 Task: Add an event with the title Interview with Lorence, date '2024/05/02', time 8:00 AM to 10:00 AMand add a description: By exploring the client's goals and strategic direction, the service provider can align their offerings and propose tailored solutions. The event allows for brainstorming sessions, exploring new possibilities, and jointly shaping the future direction of the partnership., put the event into Red category . Add location for the event as: 456 Prado Museum, Madrid, Spain, logged in from the account softage.3@softage.netand send the event invitation to softage.5@softage.net and softage.6@softage.net. Set a reminder for the event 2 hour before
Action: Mouse moved to (84, 88)
Screenshot: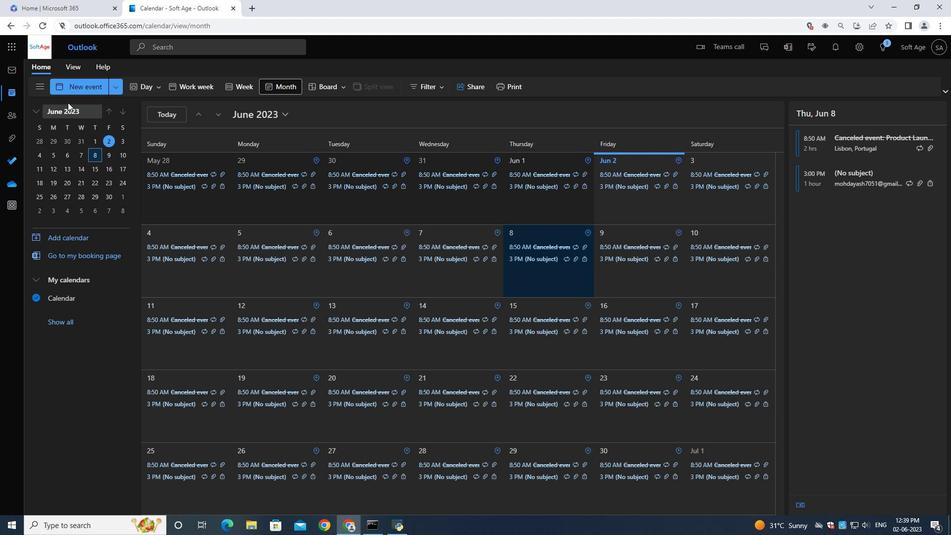 
Action: Mouse pressed left at (84, 88)
Screenshot: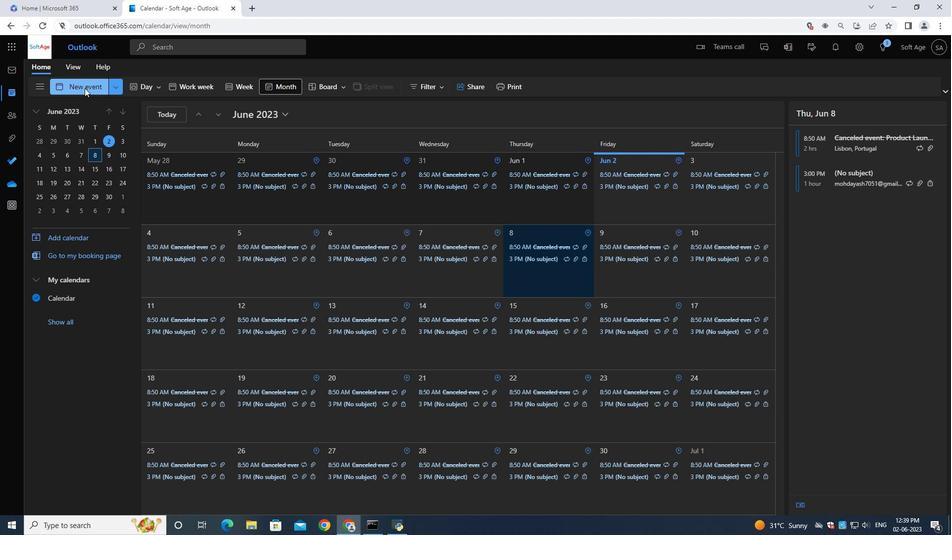 
Action: Mouse moved to (298, 144)
Screenshot: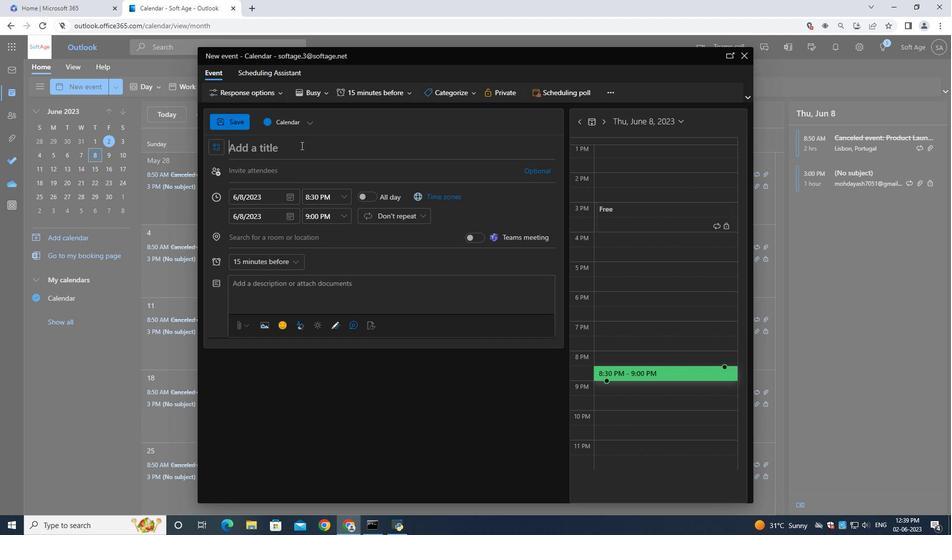 
Action: Mouse pressed left at (298, 144)
Screenshot: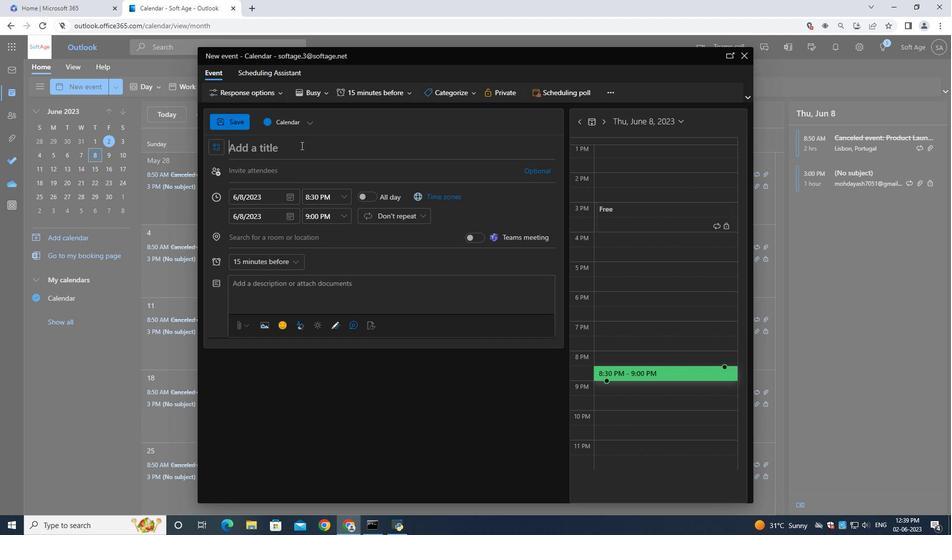 
Action: Key pressed <Key.shift>Interview<Key.space>with<Key.space><Key.shift>Lorenc<Key.backspace>
Screenshot: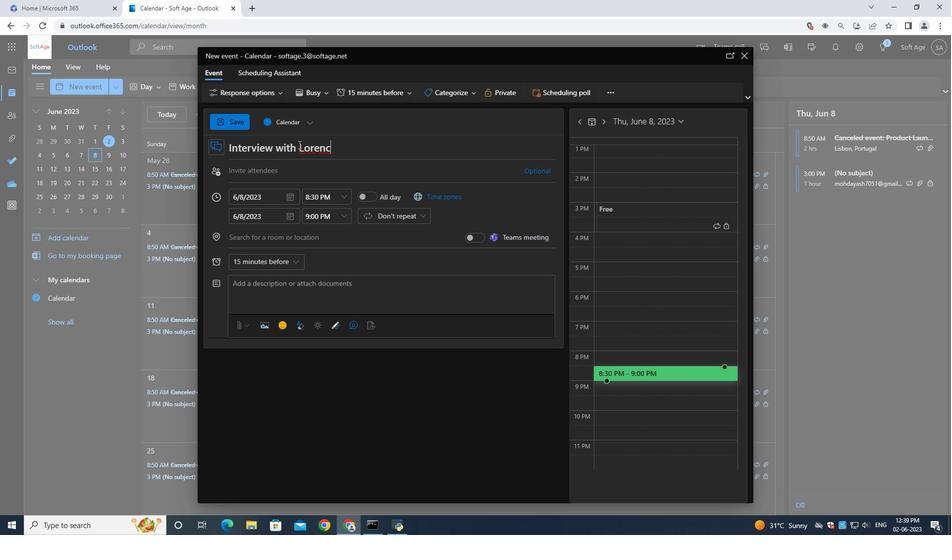 
Action: Mouse moved to (305, 153)
Screenshot: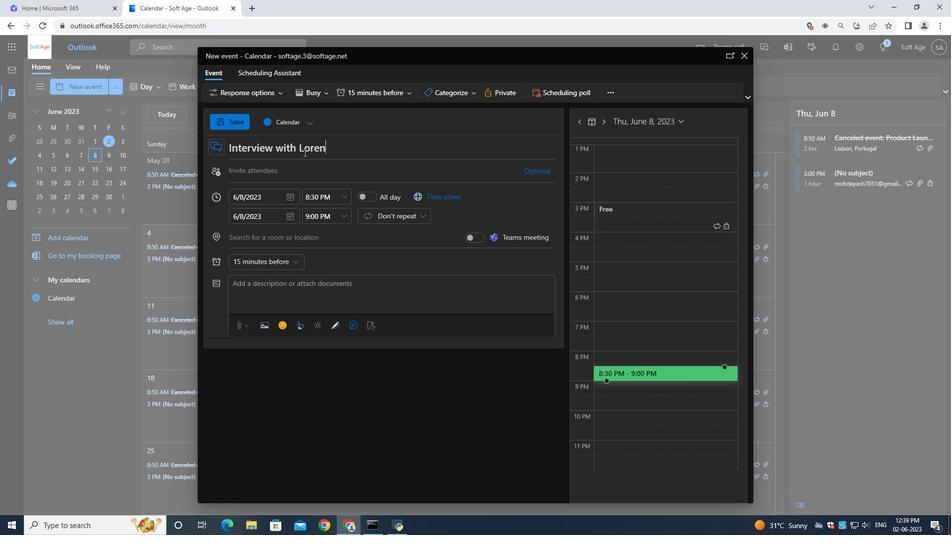 
Action: Key pressed nce
Screenshot: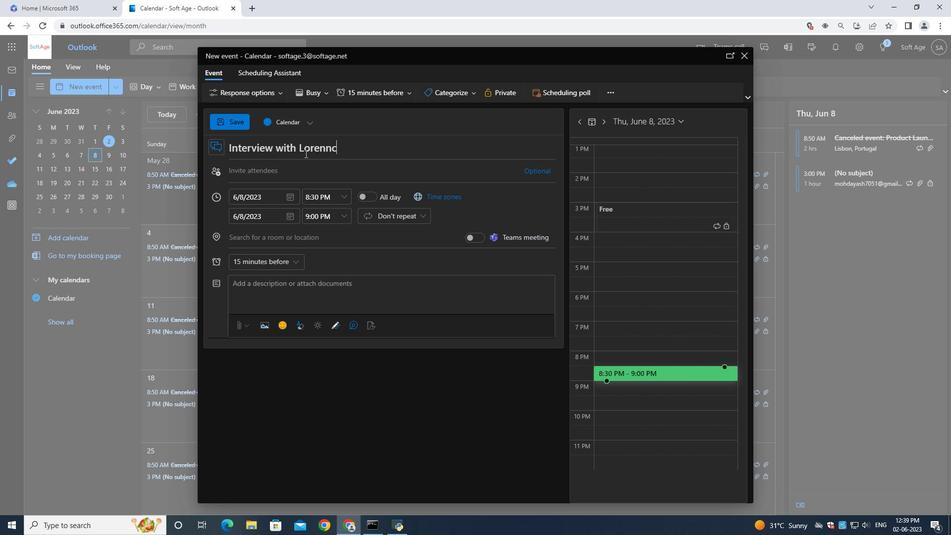 
Action: Mouse moved to (329, 148)
Screenshot: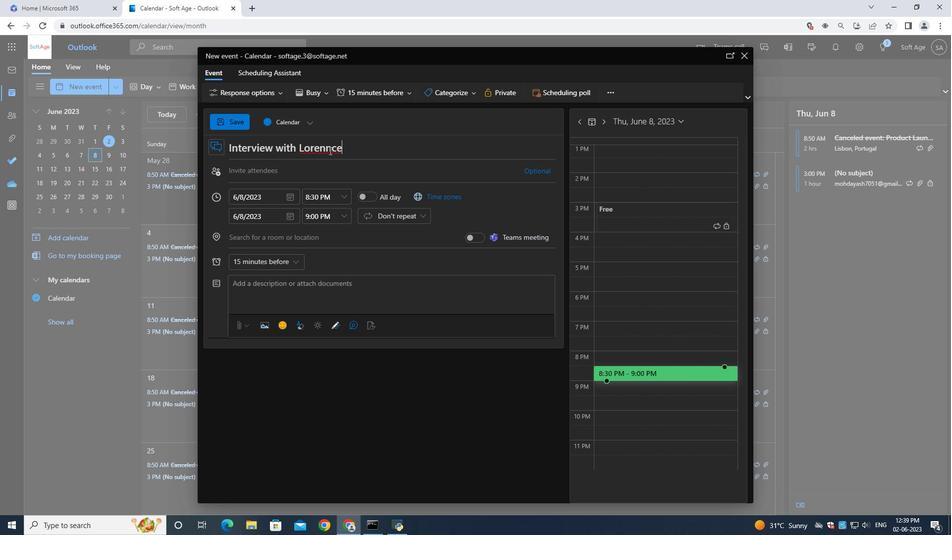 
Action: Mouse pressed left at (329, 148)
Screenshot: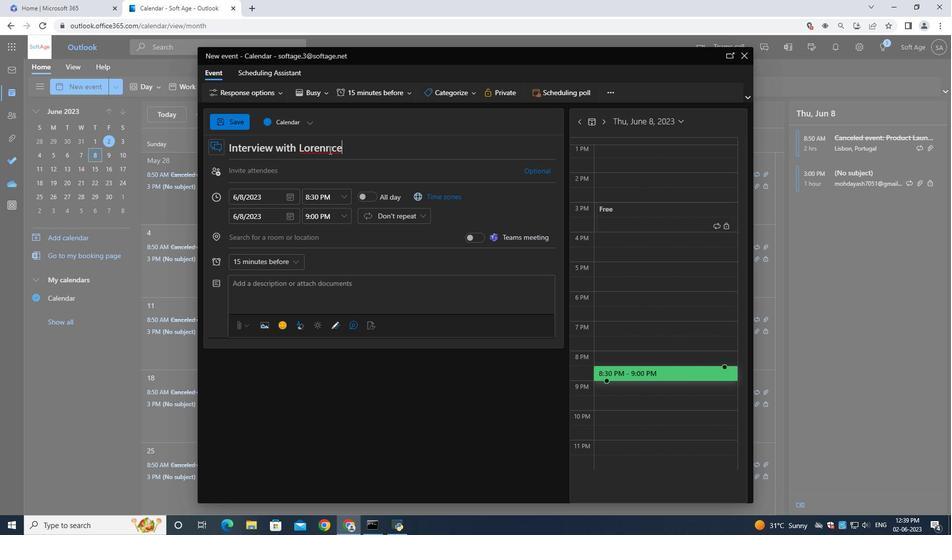 
Action: Mouse moved to (329, 148)
Screenshot: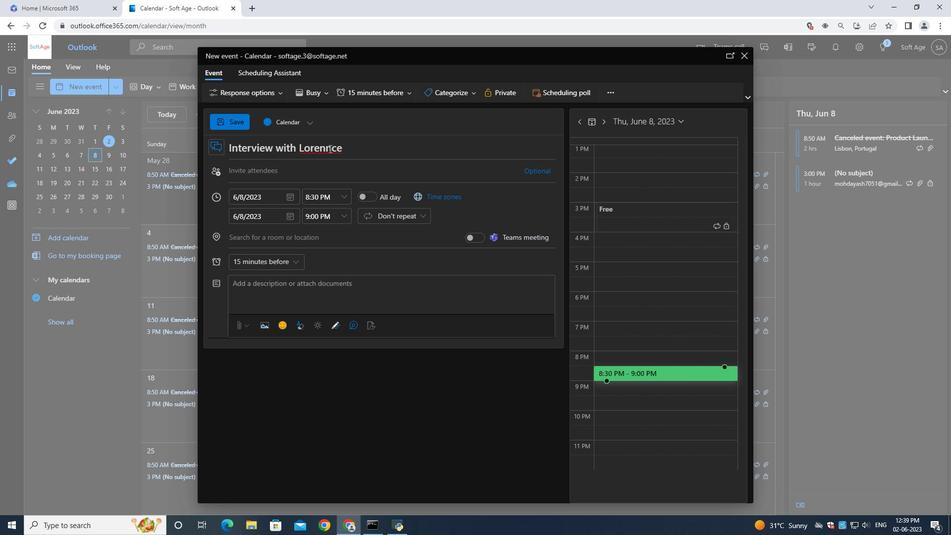 
Action: Key pressed <Key.backspace>
Screenshot: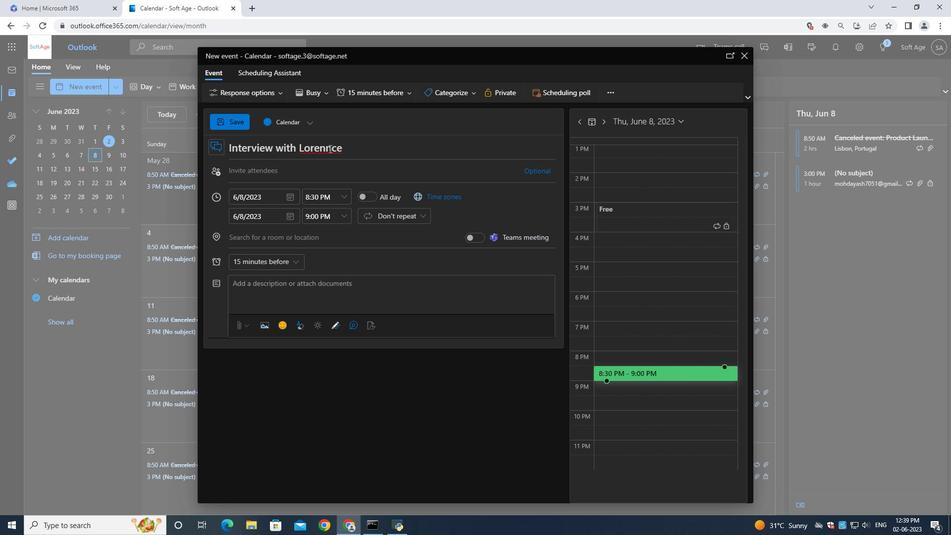 
Action: Mouse moved to (287, 198)
Screenshot: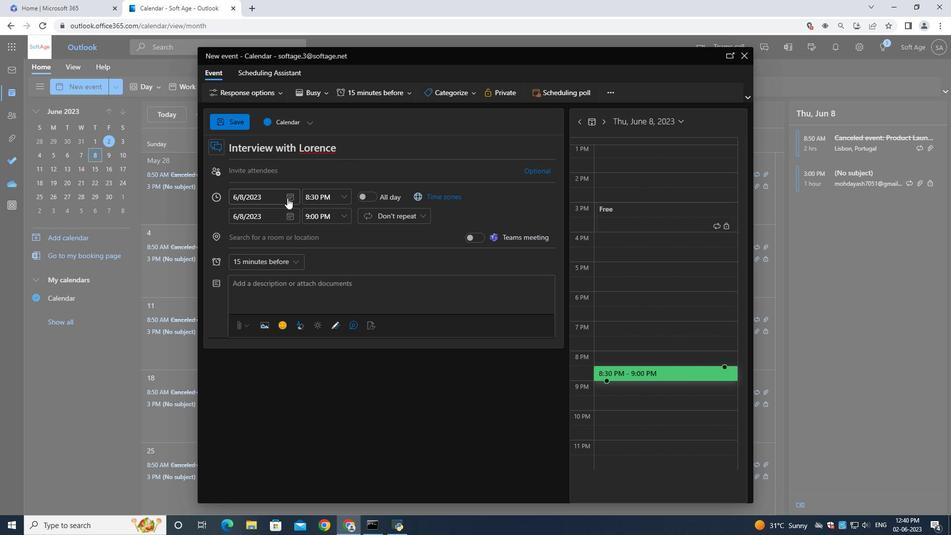 
Action: Mouse pressed left at (287, 198)
Screenshot: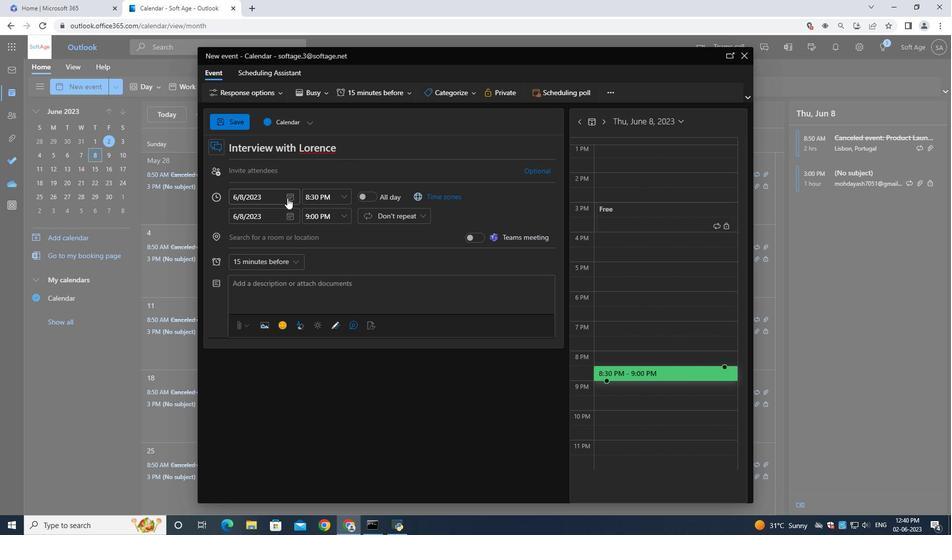
Action: Mouse moved to (308, 218)
Screenshot: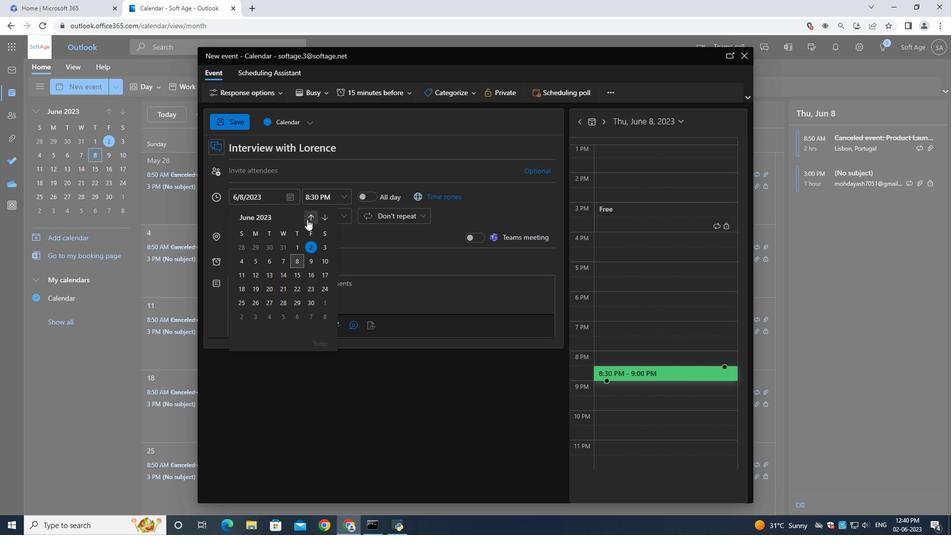 
Action: Mouse pressed left at (308, 218)
Screenshot: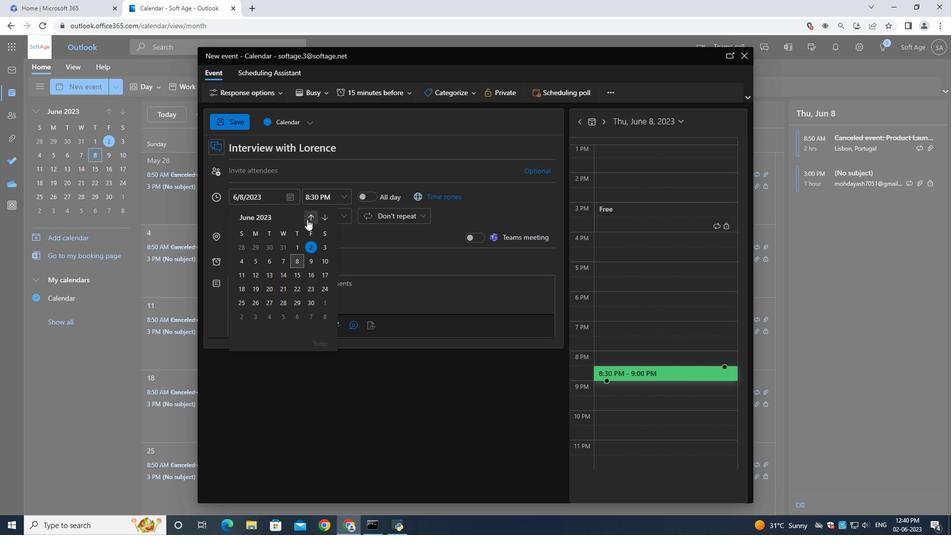 
Action: Mouse moved to (273, 247)
Screenshot: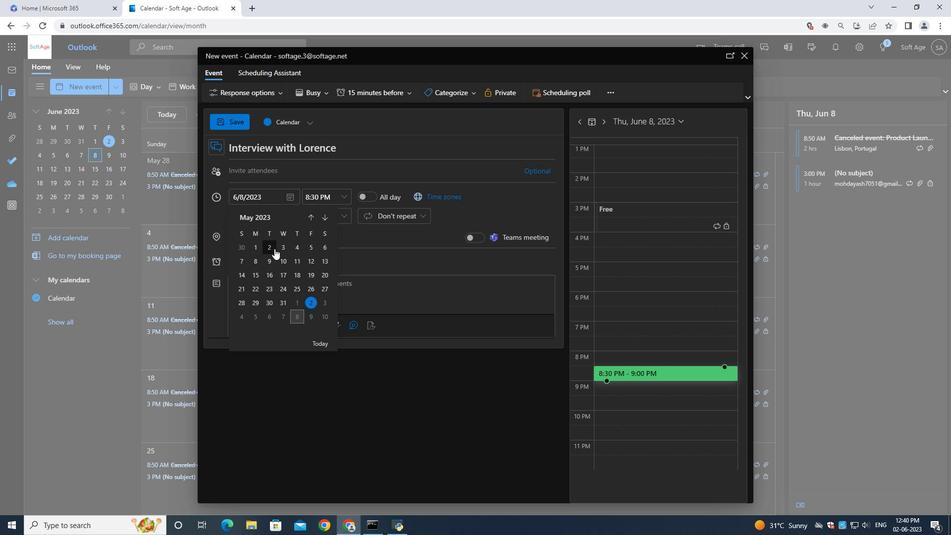 
Action: Mouse pressed left at (273, 247)
Screenshot: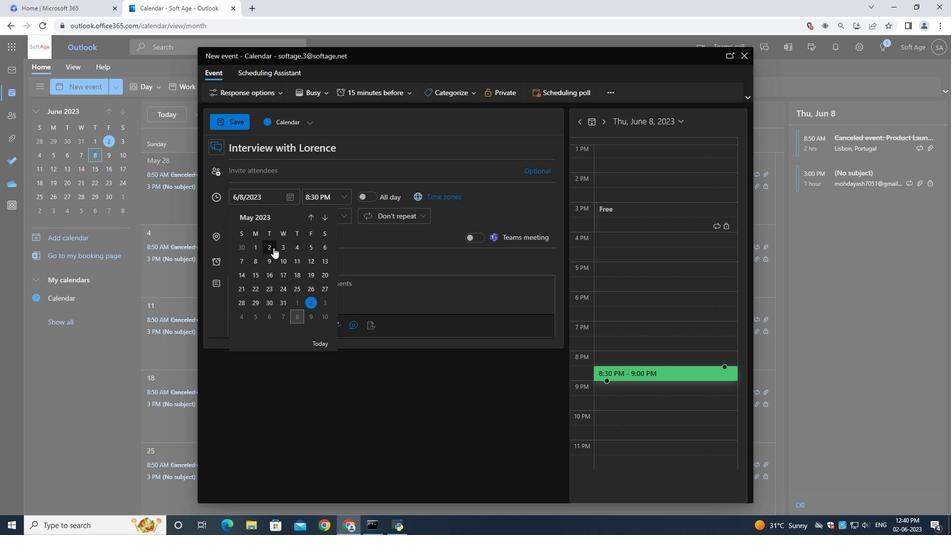 
Action: Mouse moved to (321, 197)
Screenshot: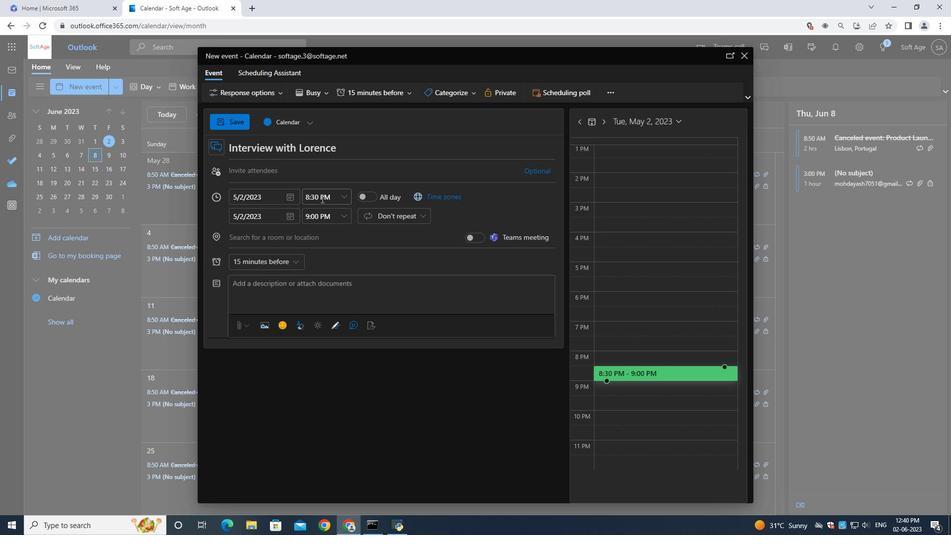 
Action: Mouse pressed left at (321, 197)
Screenshot: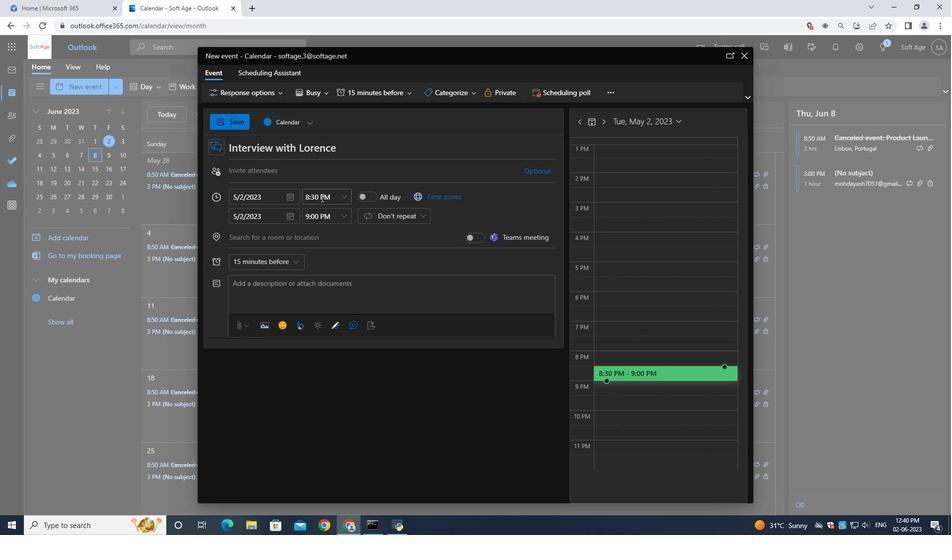 
Action: Mouse moved to (315, 194)
Screenshot: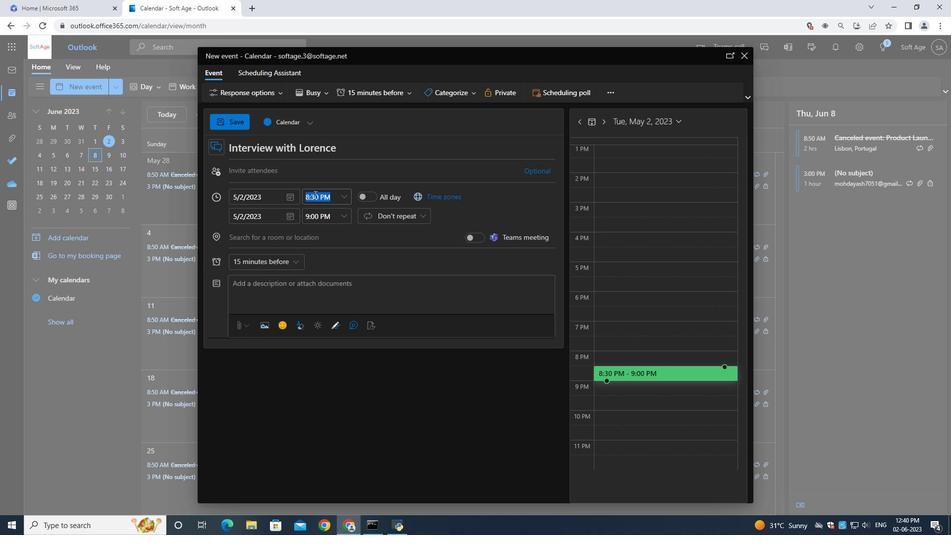
Action: Key pressed 8<Key.shift_r>:00
Screenshot: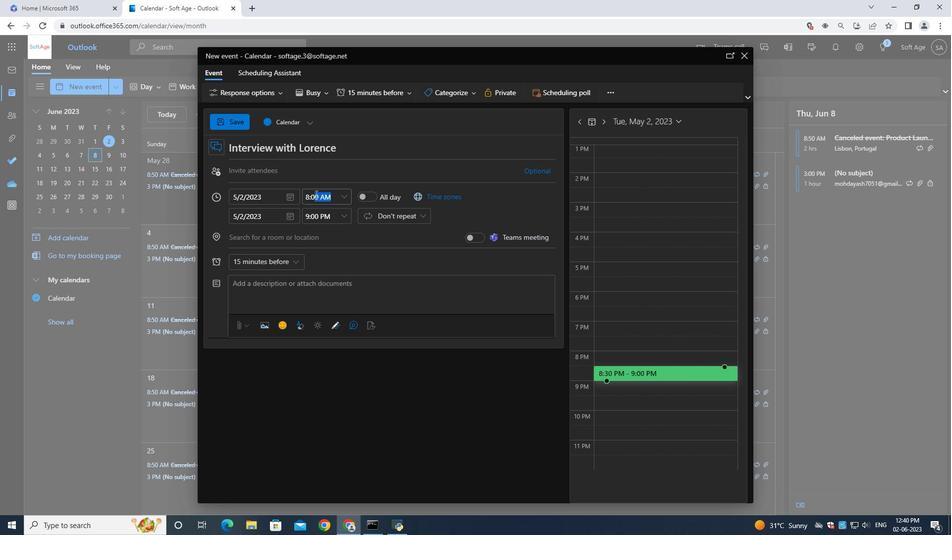 
Action: Mouse moved to (328, 219)
Screenshot: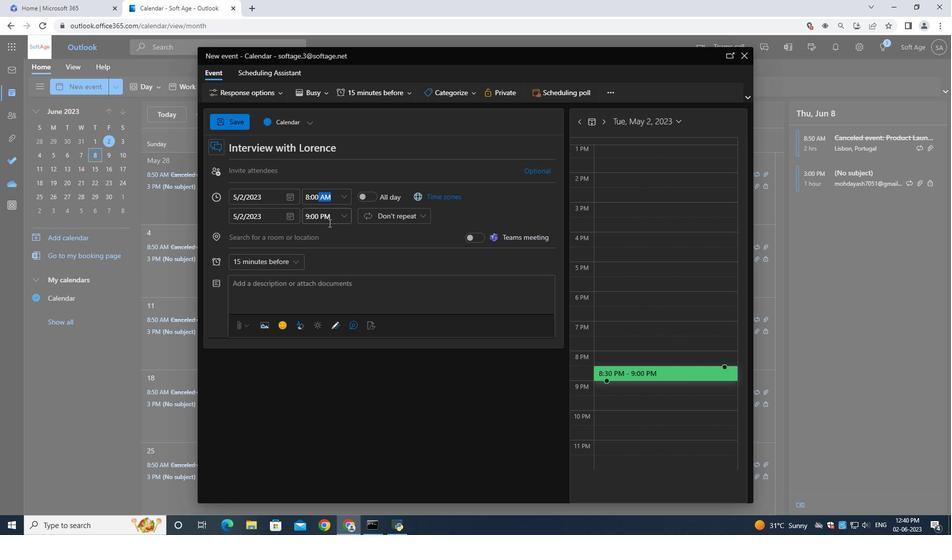 
Action: Mouse pressed left at (328, 219)
Screenshot: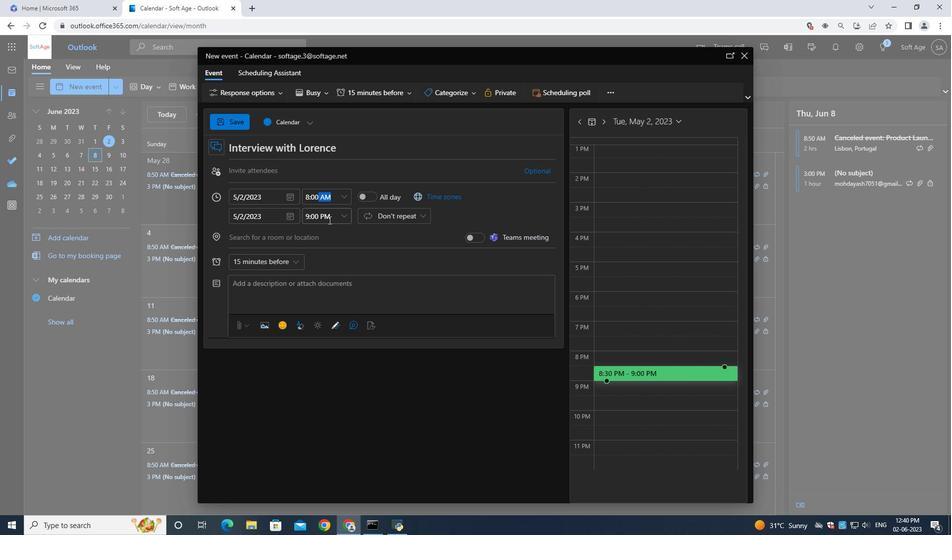 
Action: Key pressed 10
Screenshot: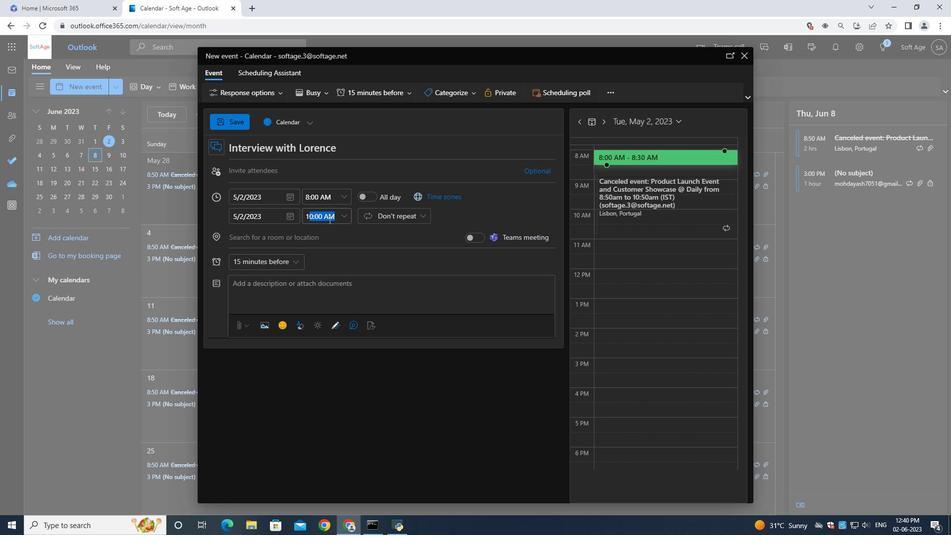 
Action: Mouse moved to (273, 238)
Screenshot: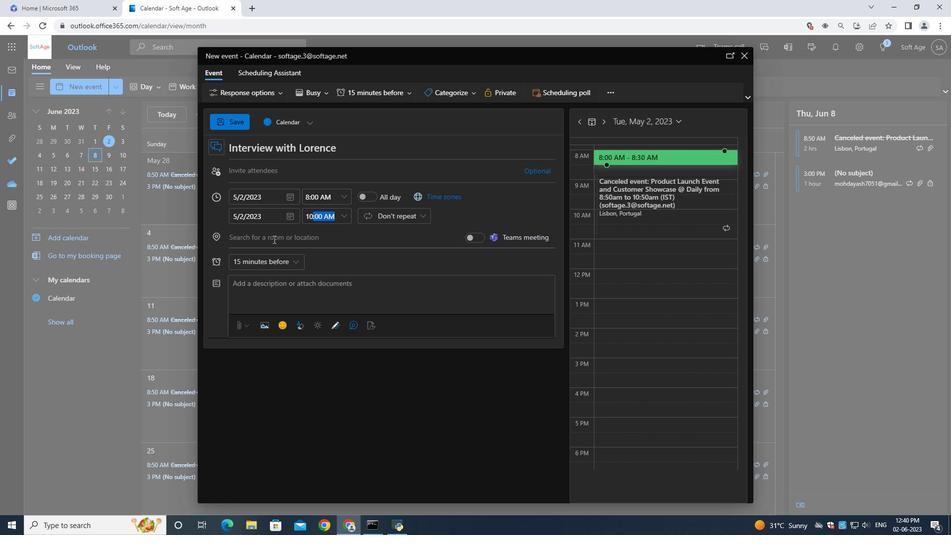 
Action: Mouse pressed left at (273, 238)
Screenshot: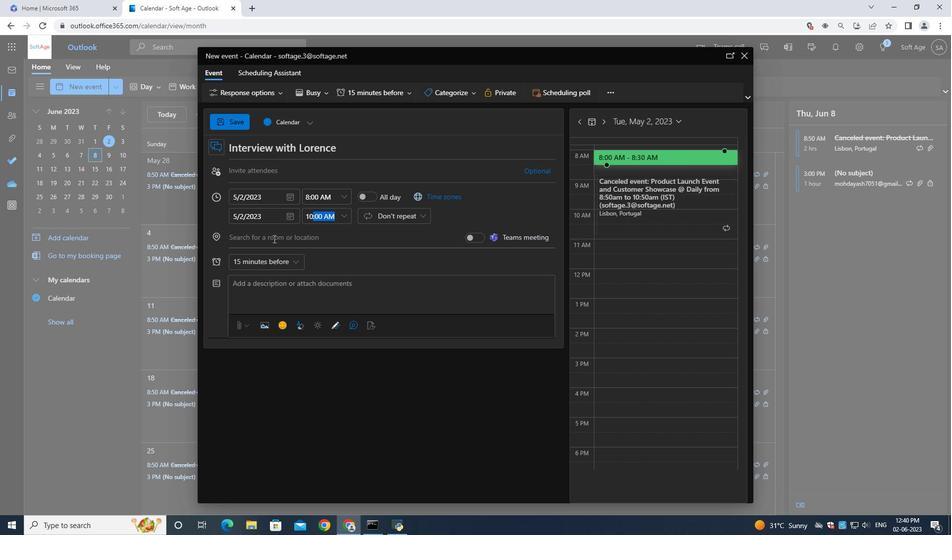 
Action: Mouse moved to (268, 291)
Screenshot: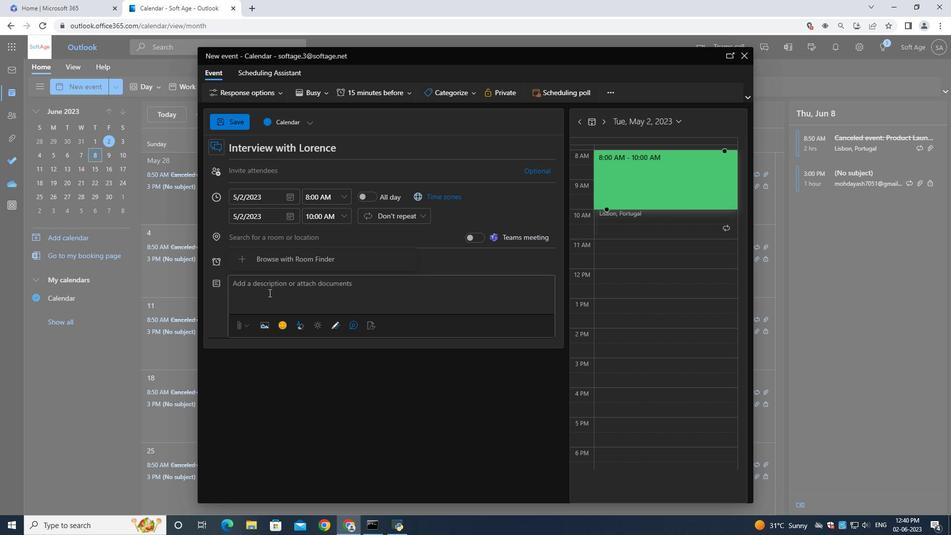 
Action: Mouse pressed left at (268, 291)
Screenshot: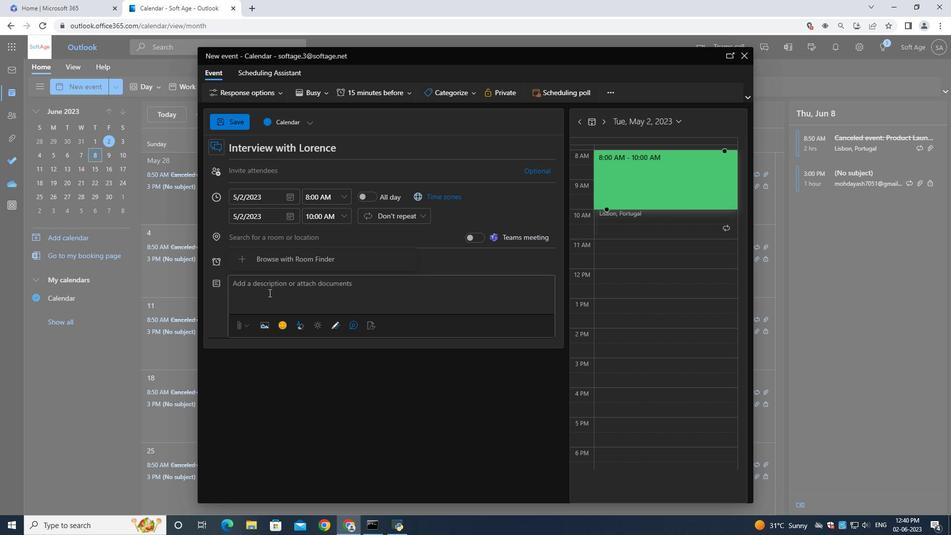 
Action: Mouse moved to (268, 291)
Screenshot: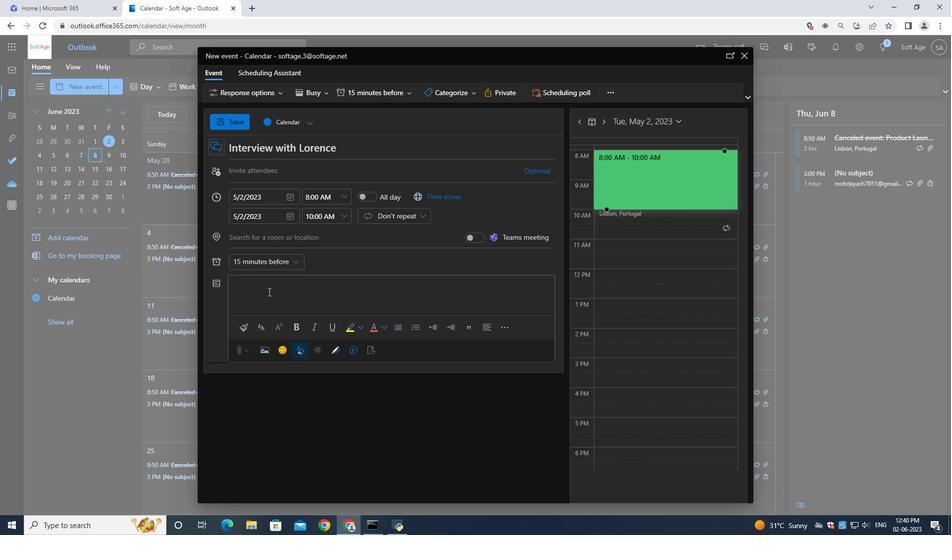 
Action: Key pressed <Key.shift><Key.shift>By<Key.space>exploring<Key.space>the<Key.space>client's<Key.space>goals<Key.space>and<Key.space>strategic<Key.space>direction<Key.space>,the<Key.space>service<Key.space>provider<Key.space>can<Key.space>align<Key.space>their<Key.space>offrings<Key.backspace><Key.backspace><Key.backspace><Key.backspace><Key.backspace>eringsa<Key.backspace><Key.space>andv<Key.backspace><Key.space>propose<Key.space>tailored<Key.space>sou<Key.backspace>lutions<Key.space><Key.backspace>.<Key.shift>The<Key.space>
Screenshot: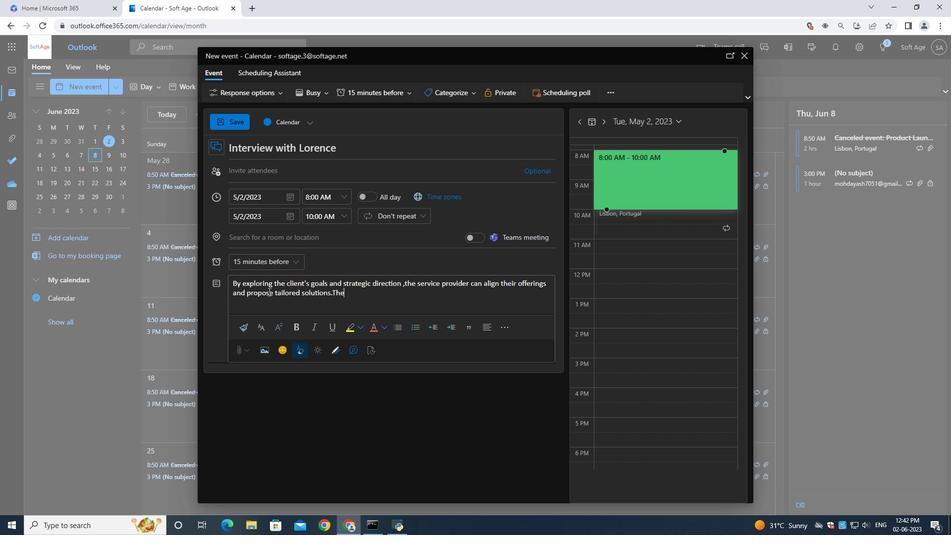 
Action: Mouse moved to (331, 296)
Screenshot: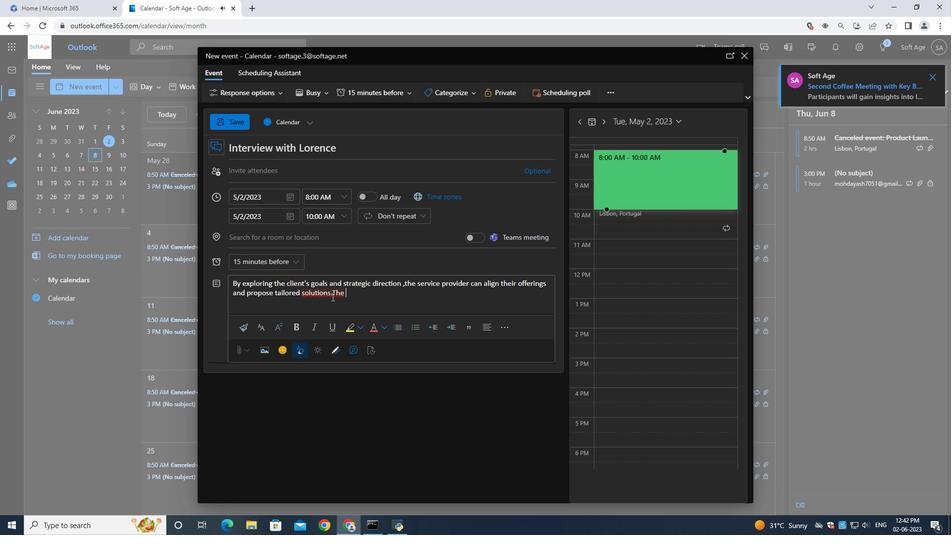 
Action: Mouse pressed left at (331, 296)
Screenshot: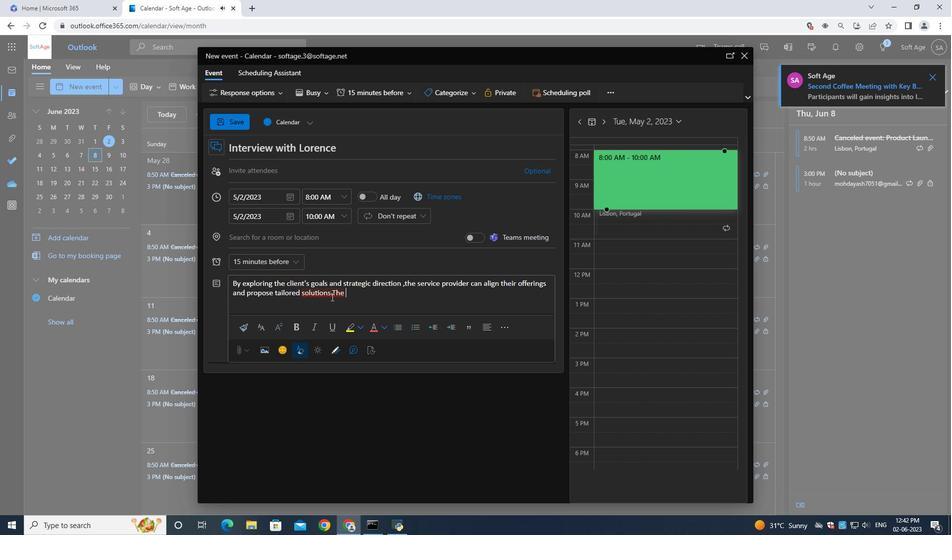 
Action: Mouse moved to (349, 315)
Screenshot: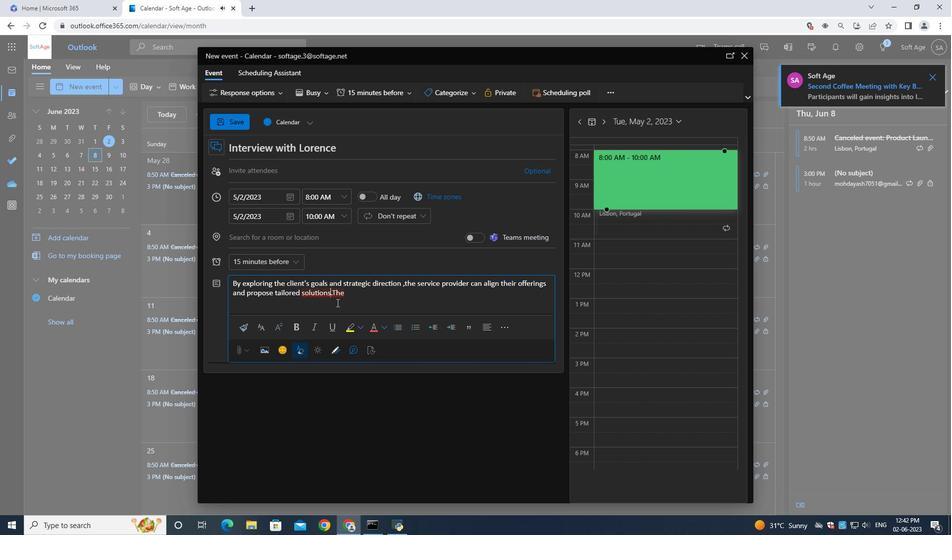 
Action: Key pressed <Key.space>
Screenshot: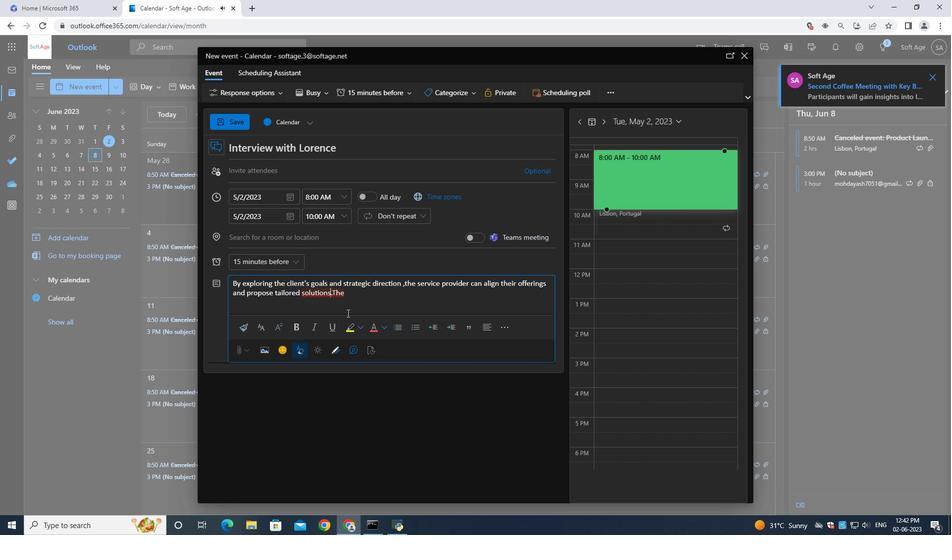 
Action: Mouse moved to (335, 292)
Screenshot: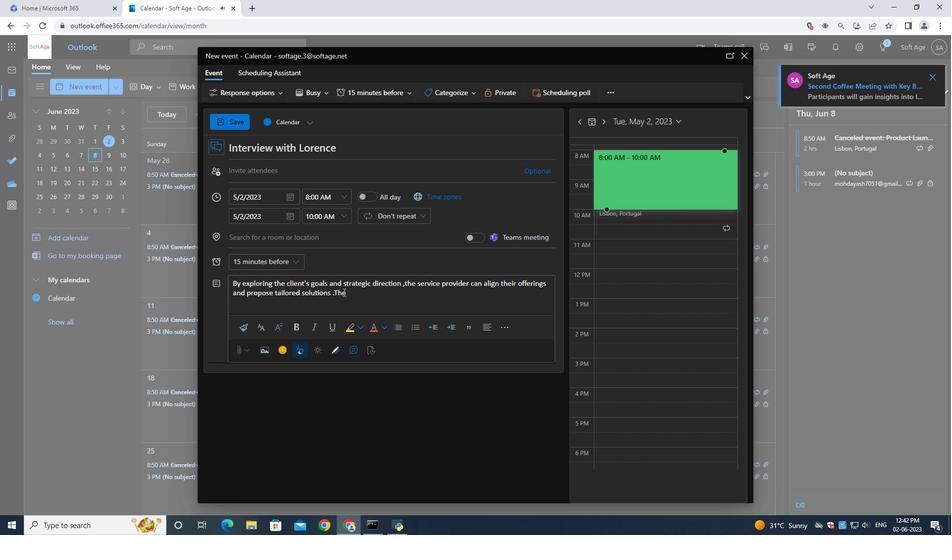 
Action: Mouse pressed left at (335, 292)
Screenshot: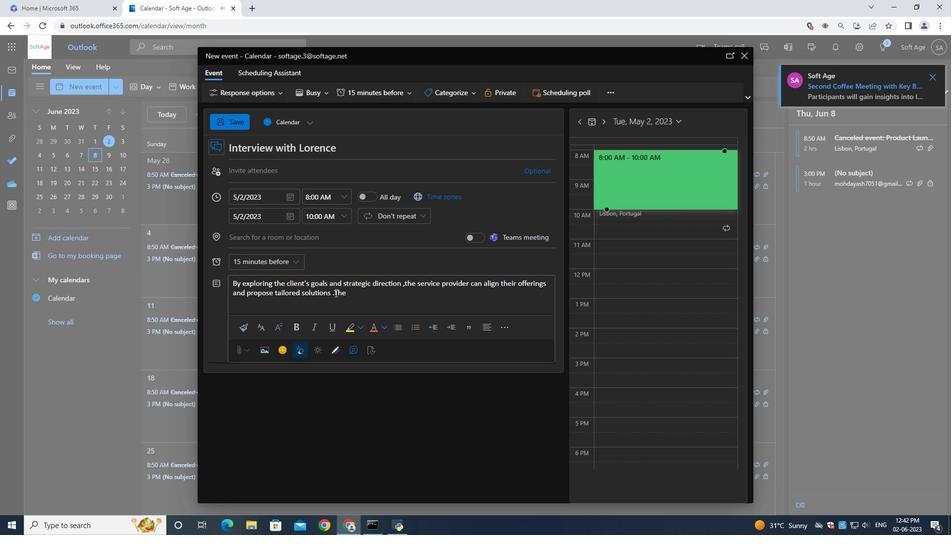 
Action: Mouse moved to (341, 297)
Screenshot: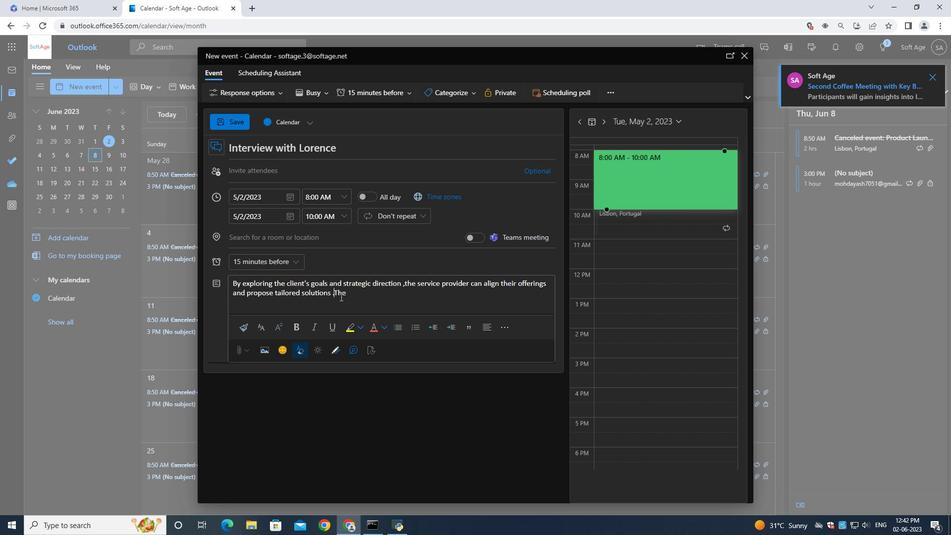 
Action: Key pressed <Key.backspace>
Screenshot: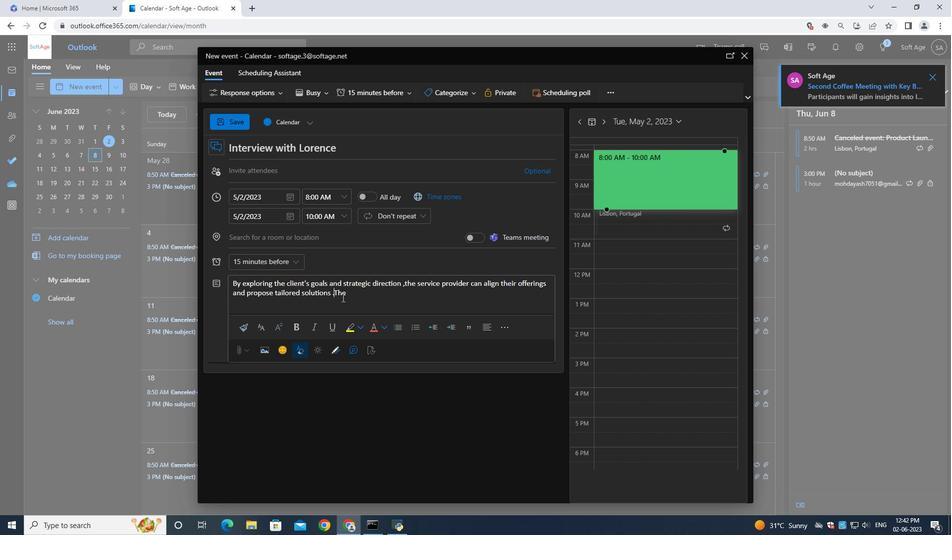 
Action: Mouse moved to (361, 299)
Screenshot: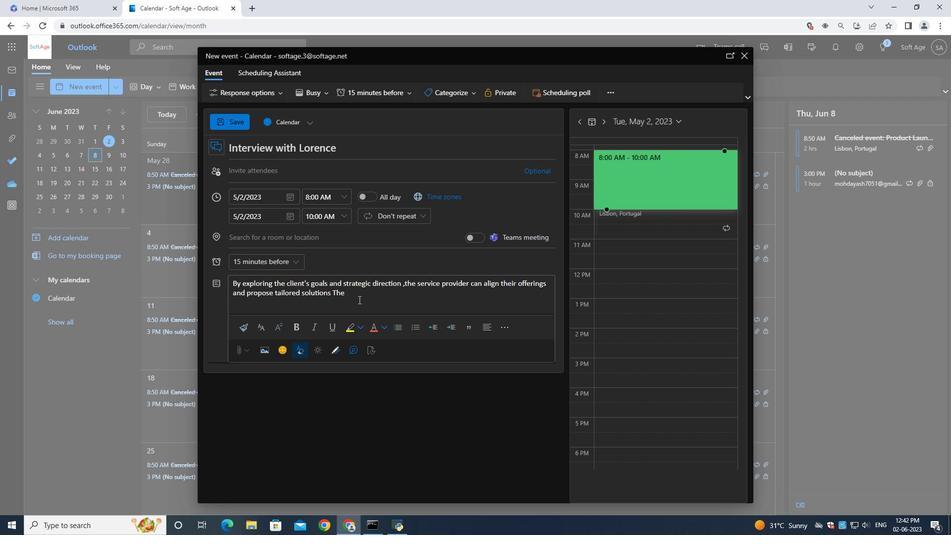 
Action: Key pressed .<Key.space>
Screenshot: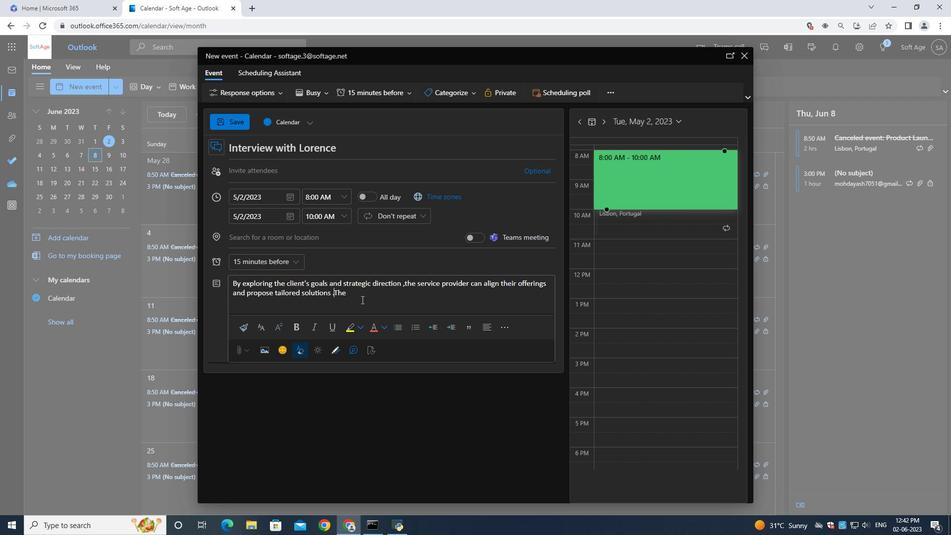 
Action: Mouse moved to (370, 298)
Screenshot: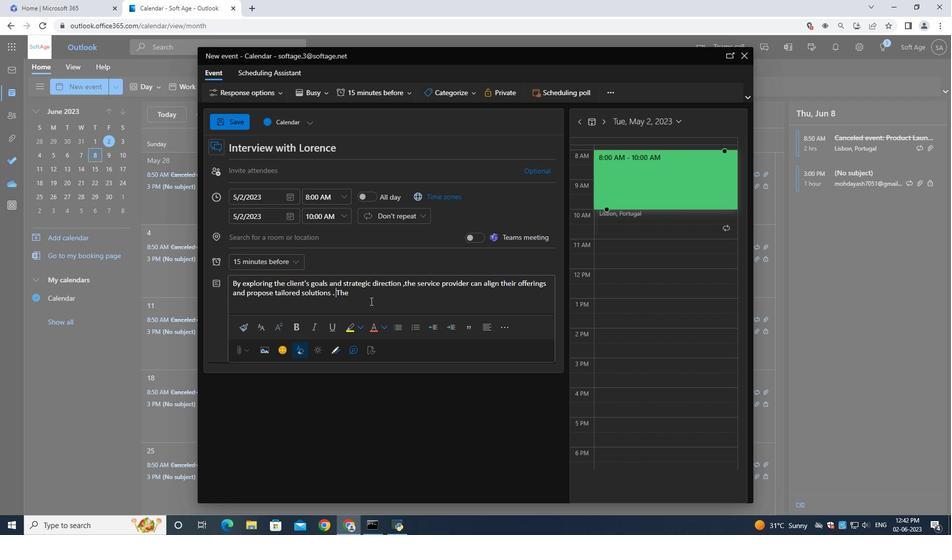 
Action: Mouse pressed left at (370, 298)
Screenshot: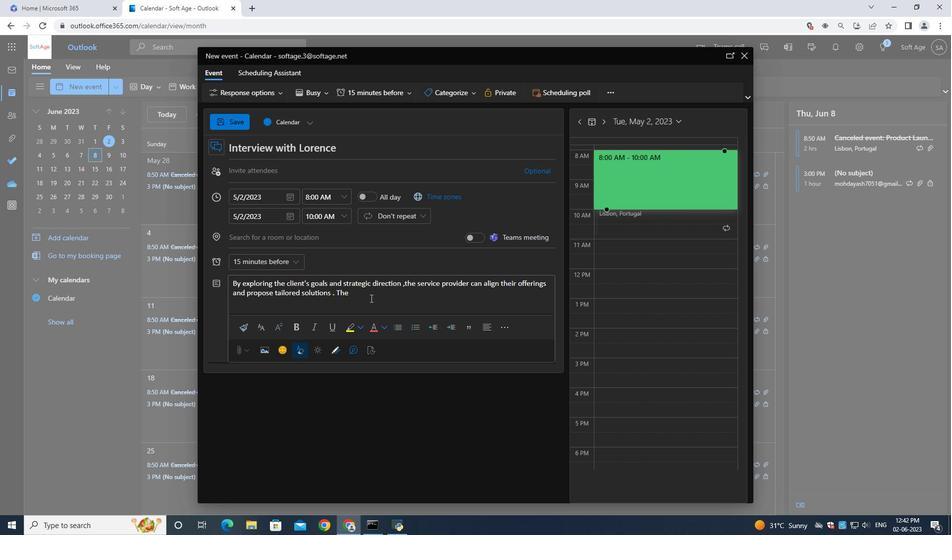 
Action: Mouse moved to (369, 297)
Screenshot: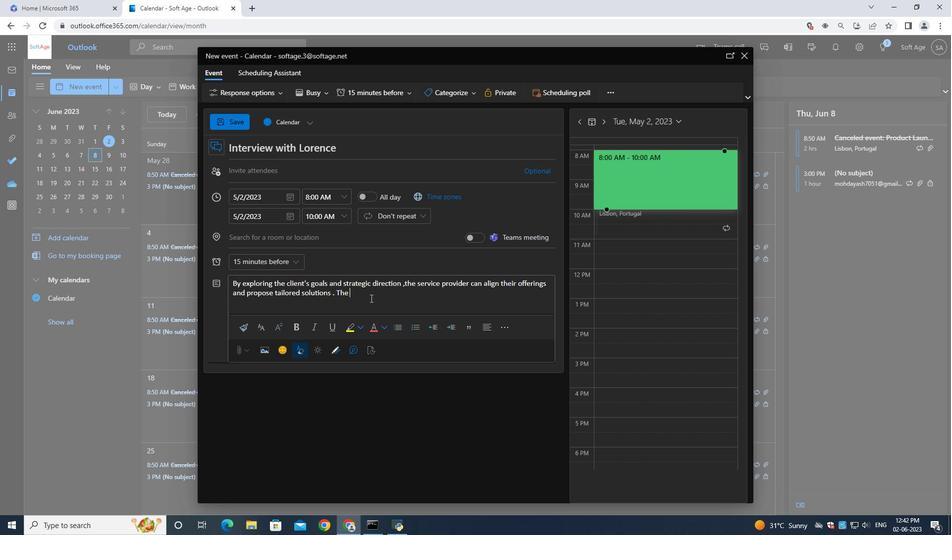 
Action: Key pressed event<Key.space>allows<Key.space>for<Key.space>brainstorming<Key.space>sessions,exploring<Key.space>new<Key.space>poss
Screenshot: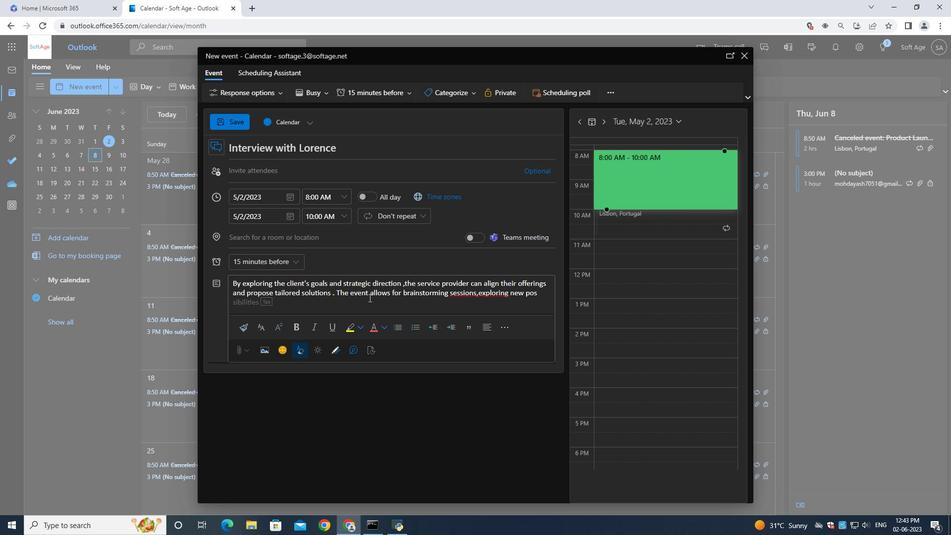 
Action: Mouse moved to (476, 292)
Screenshot: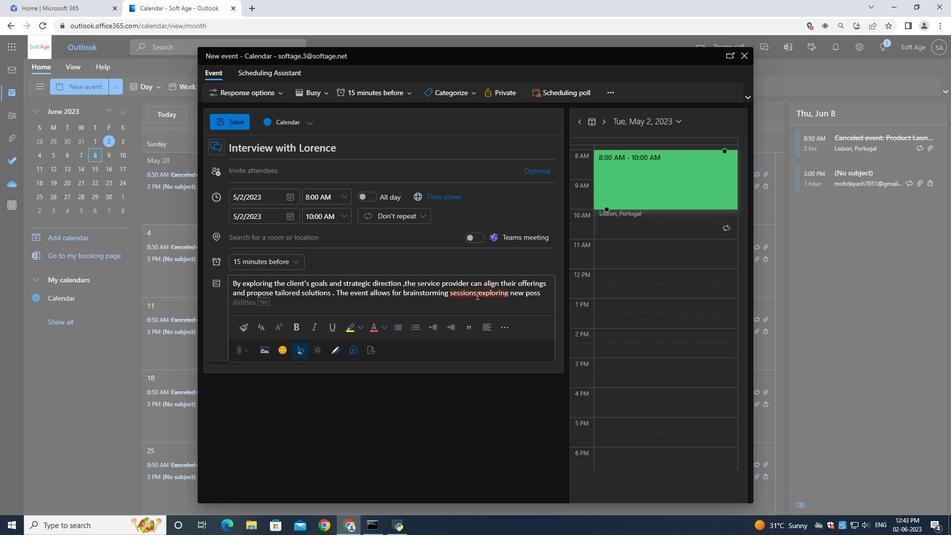 
Action: Mouse pressed left at (476, 292)
Screenshot: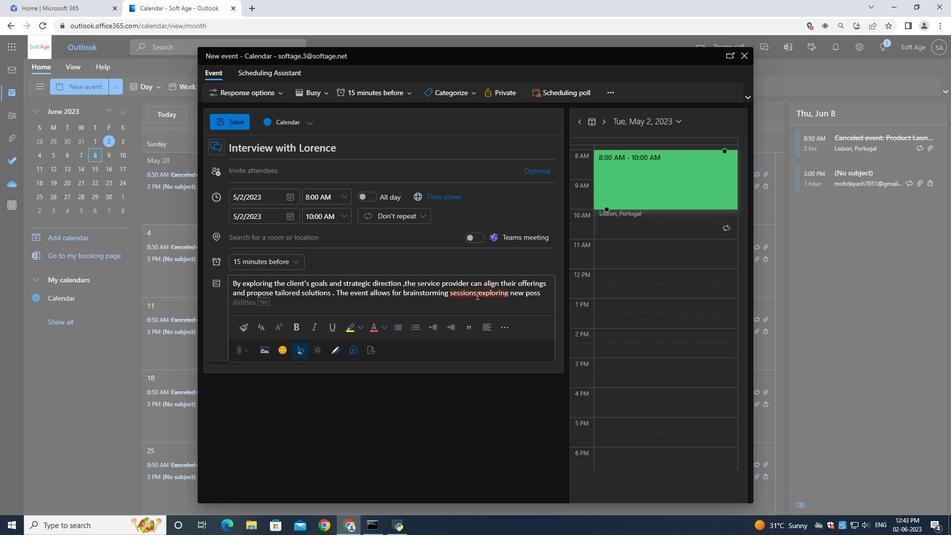 
Action: Mouse moved to (480, 295)
Screenshot: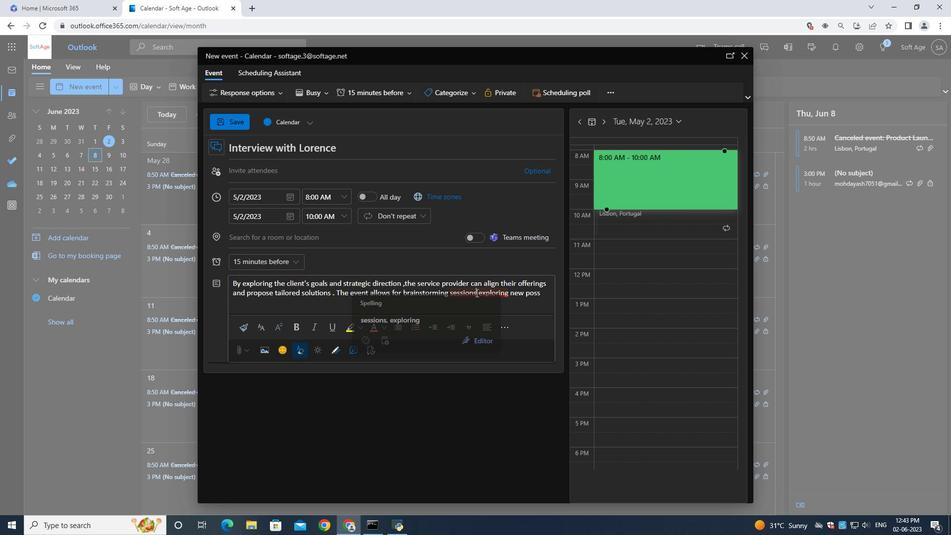 
Action: Key pressed <Key.space>
Screenshot: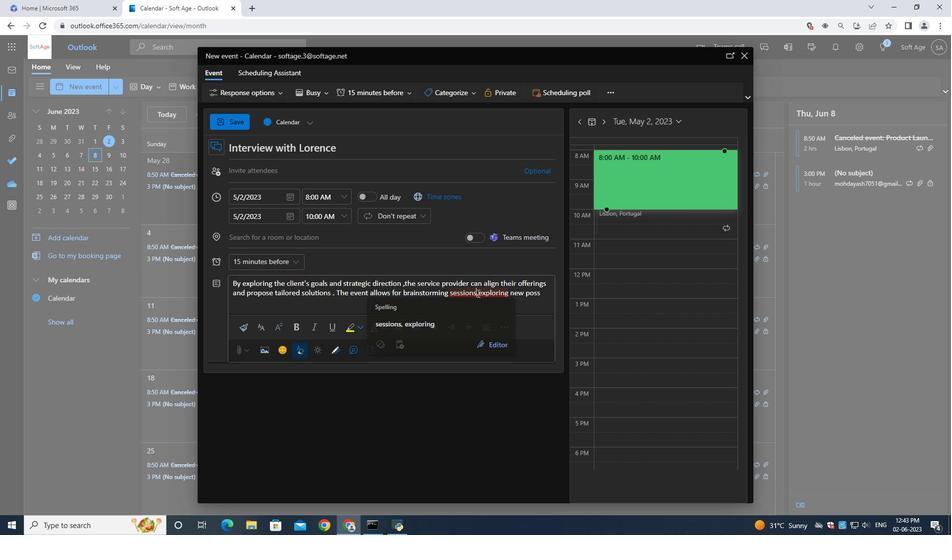 
Action: Mouse moved to (479, 301)
Screenshot: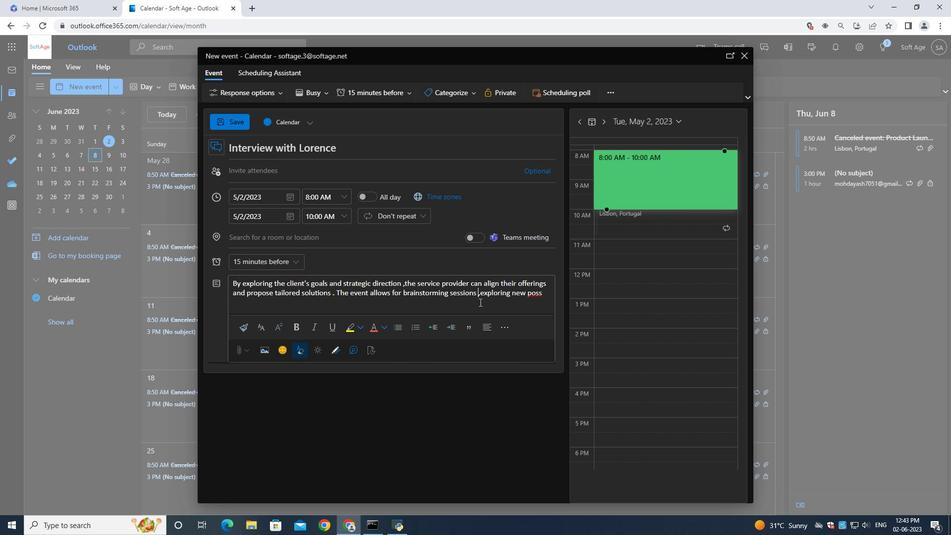 
Action: Key pressed <Key.backspace>
Screenshot: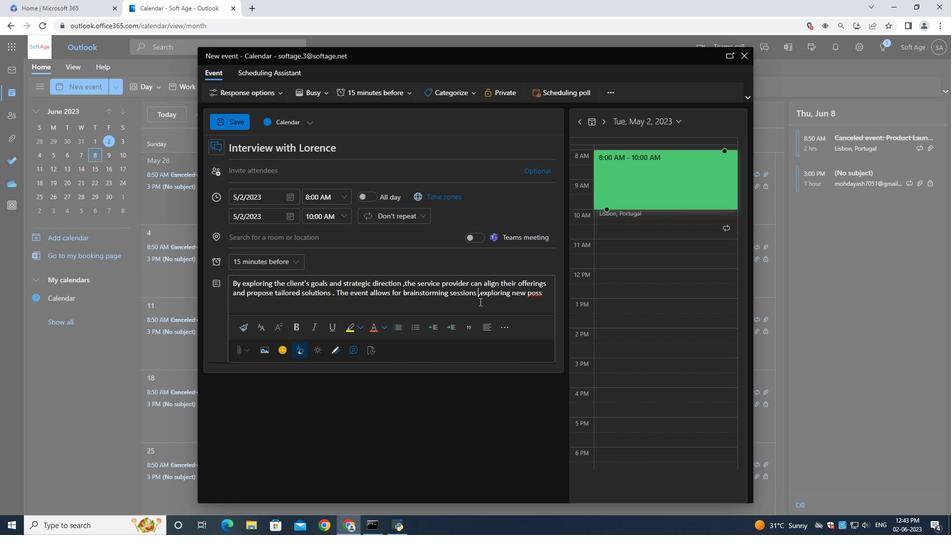 
Action: Mouse moved to (478, 295)
Screenshot: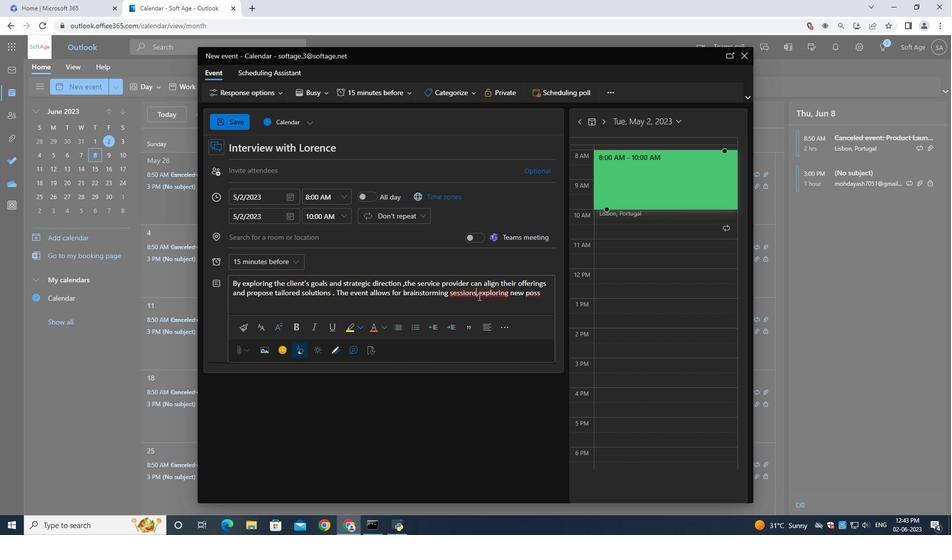 
Action: Mouse pressed left at (478, 295)
Screenshot: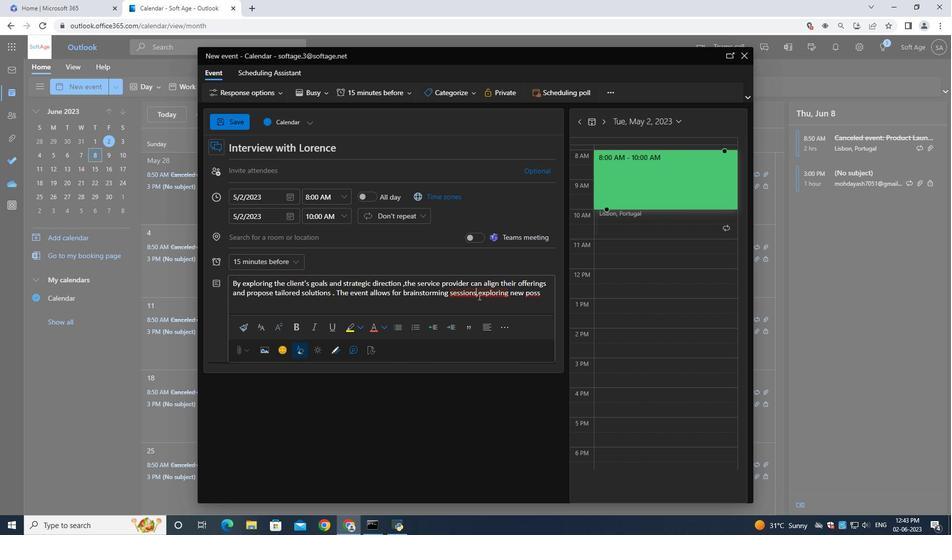 
Action: Mouse moved to (480, 305)
Screenshot: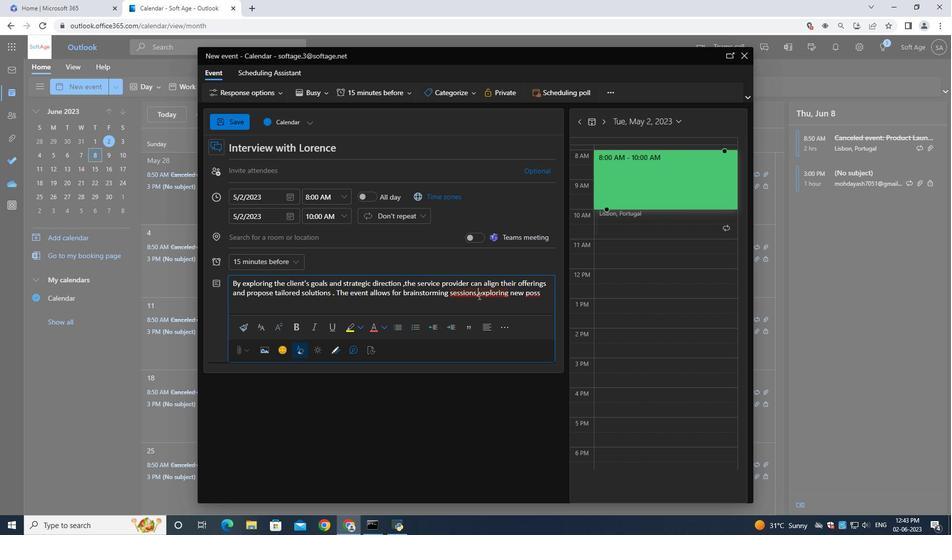 
Action: Key pressed <Key.space>
Screenshot: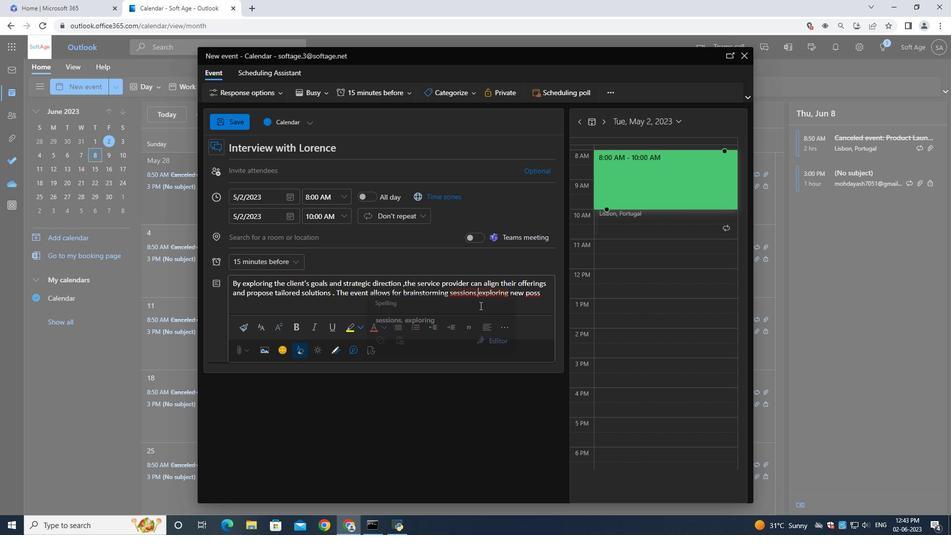 
Action: Mouse moved to (545, 293)
Screenshot: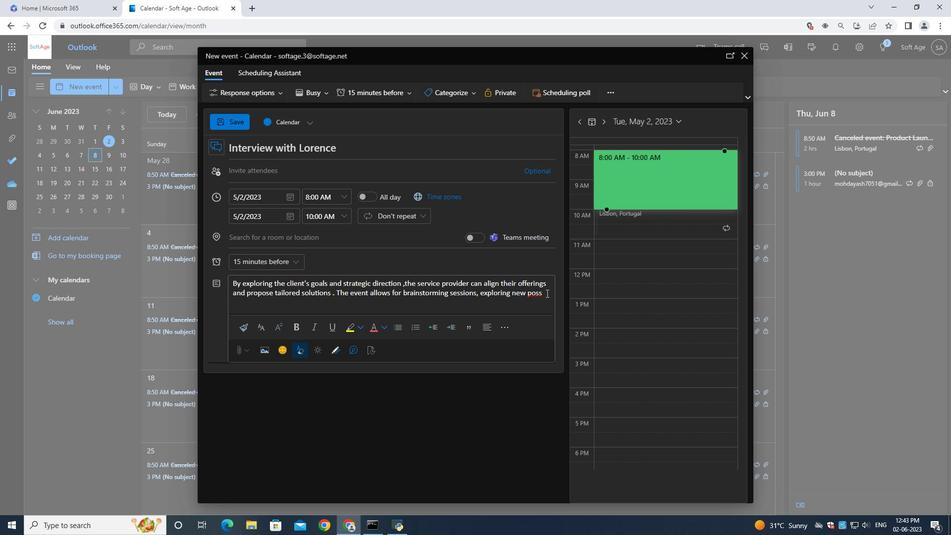 
Action: Mouse pressed left at (545, 293)
Screenshot: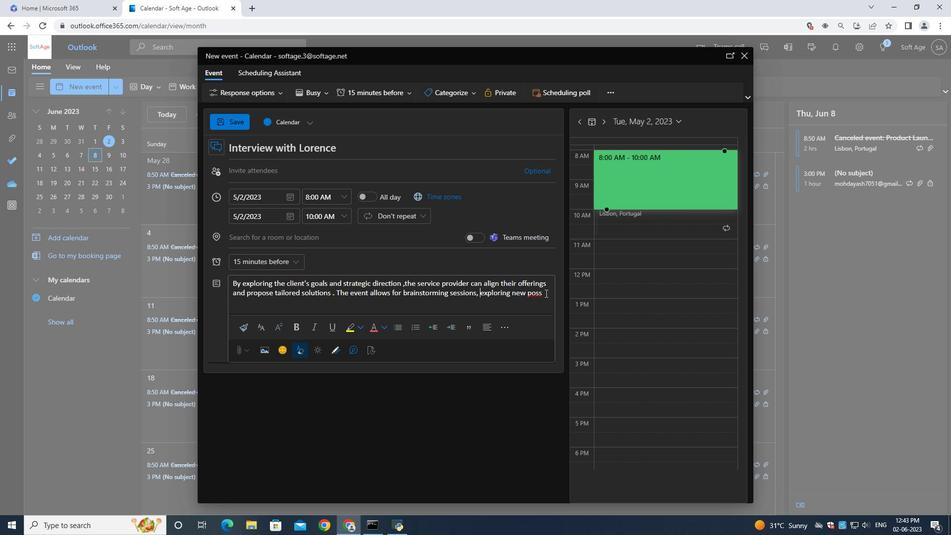 
Action: Mouse moved to (545, 294)
Screenshot: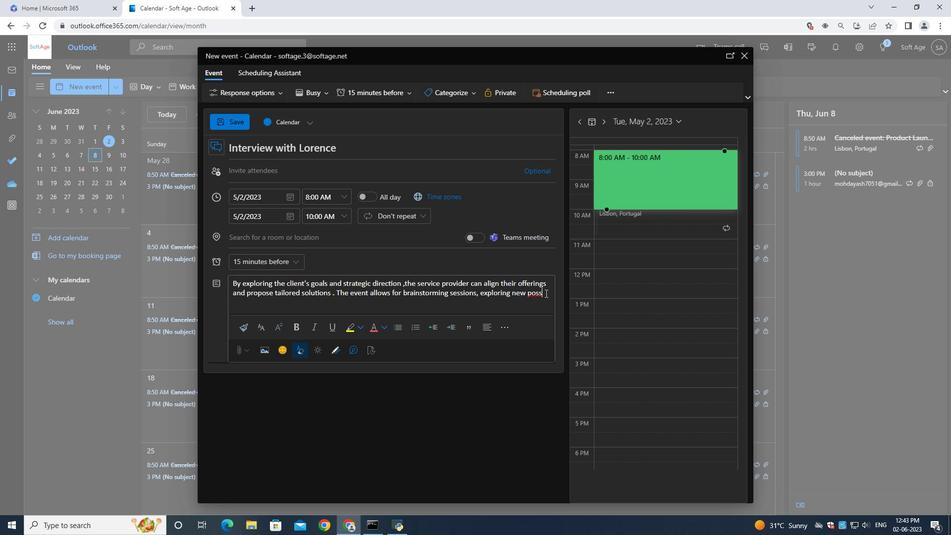
Action: Key pressed ibilities<Key.space>,<Key.space>and<Key.space>jointly<Key.space>shaping<Key.space>thwe<Key.backspace><Key.backspace>e<Key.space><Key.shift>F<Key.backspace>future<Key.space>direction<Key.space>of<Key.space>the<Key.space>parthership<Key.space><Key.backspace><Key.backspace><Key.backspace><Key.backspace><Key.backspace><Key.backspace><Key.backspace>nership.,
Screenshot: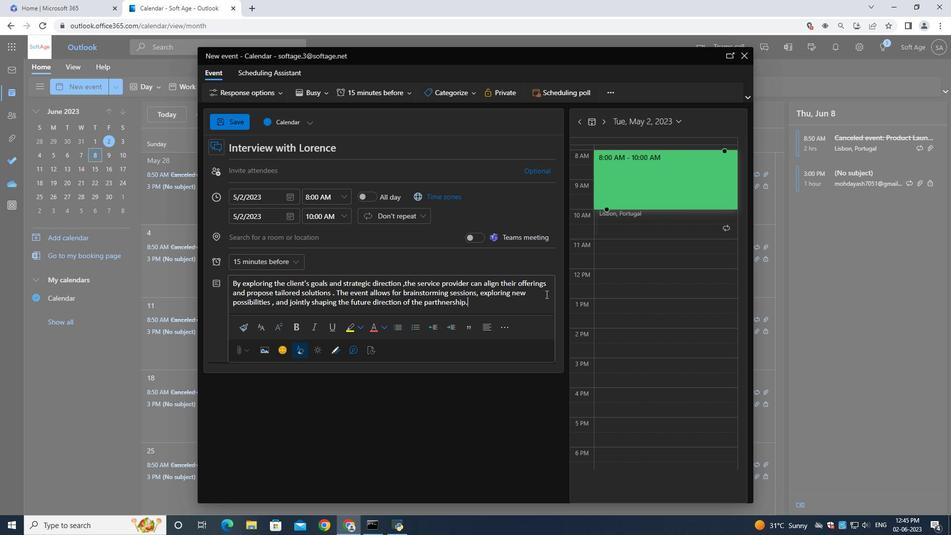 
Action: Mouse moved to (464, 94)
Screenshot: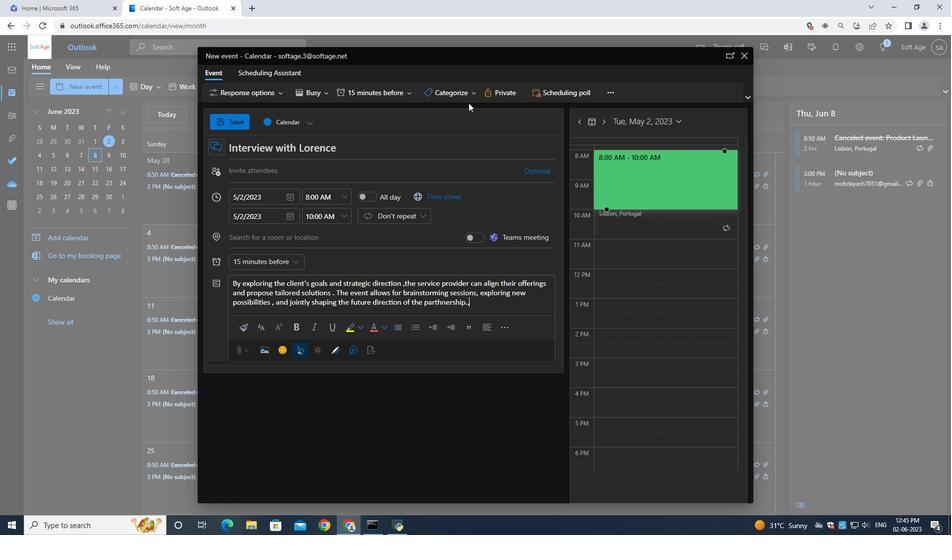 
Action: Mouse pressed left at (464, 94)
Screenshot: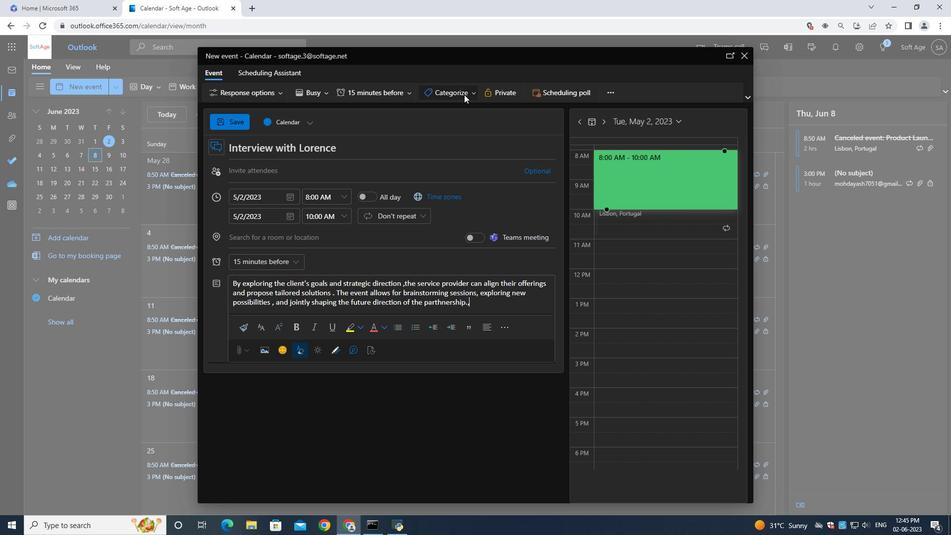 
Action: Mouse moved to (459, 174)
Screenshot: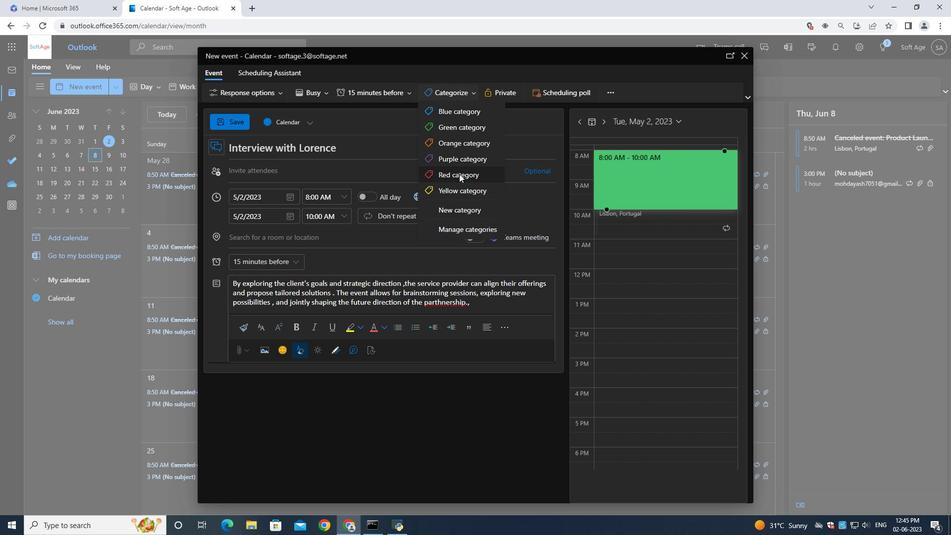 
Action: Mouse pressed left at (459, 174)
Screenshot: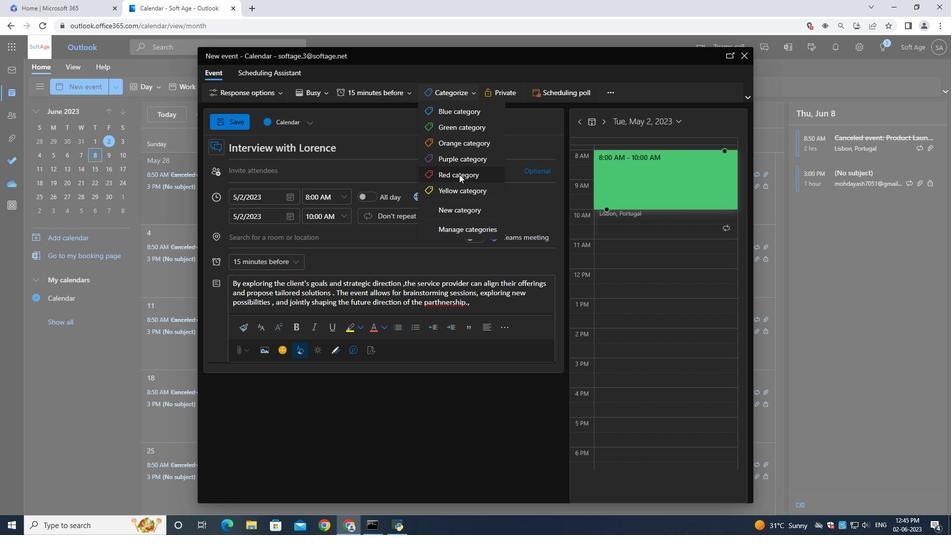 
Action: Mouse moved to (258, 238)
Screenshot: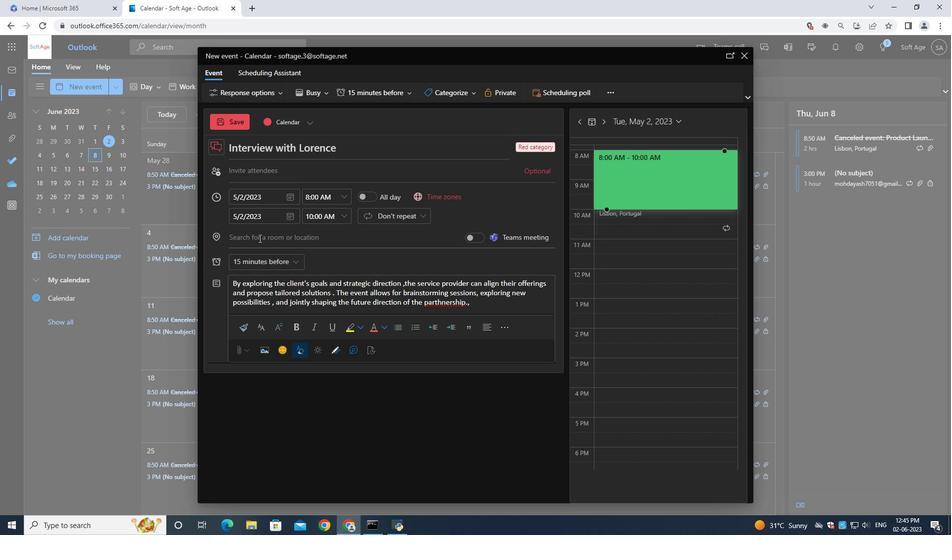 
Action: Mouse pressed left at (258, 238)
Screenshot: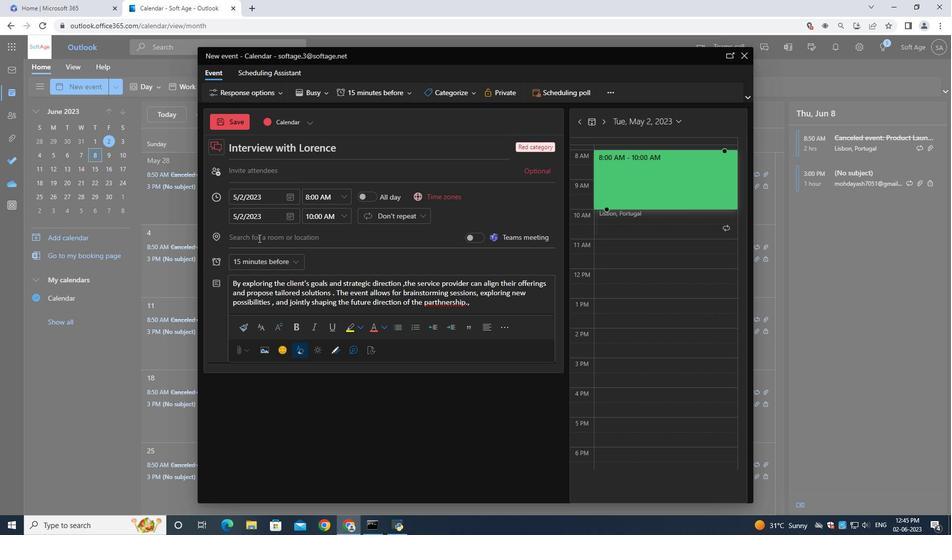 
Action: Mouse moved to (258, 238)
Screenshot: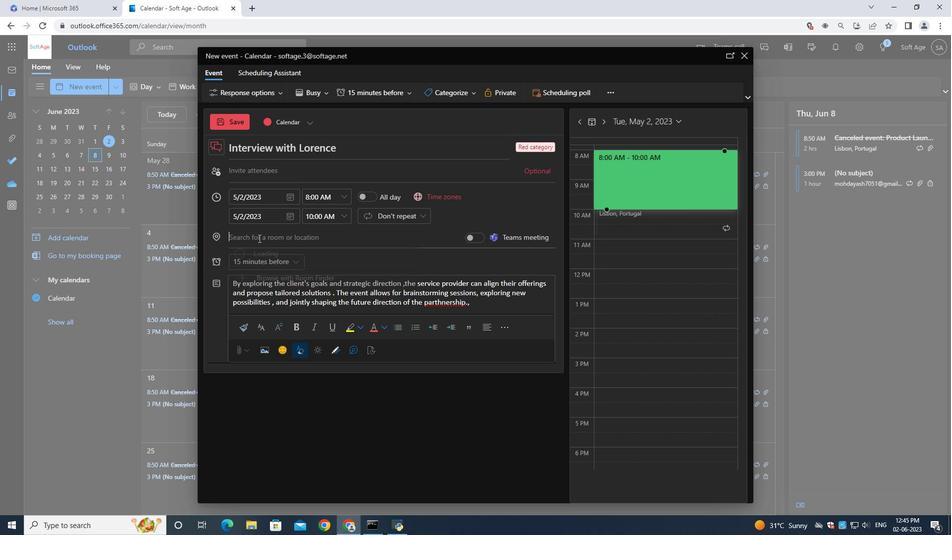 
Action: Key pressed 456<Key.space><Key.shift><Key.shift><Key.shift><Key.shift><Key.shift>Pardo<Key.space><Key.shift><Key.shift><Key.shift><Key.shift><Key.shift><Key.shift><Key.shift><Key.shift><Key.shift><Key.shift><Key.shift><Key.shift><Key.shift><Key.shift>Museum,<Key.shift><Key.shift><Key.shift><Key.shift><Key.shift><Key.shift><Key.shift><Key.shift><Key.shift><Key.shift><Key.shift><Key.space><Key.shift>Mardrid<Key.space><Key.shift><Key.backspace><Key.backspace><Key.backspace><Key.backspace><Key.backspace><Key.backspace>drid,<Key.shift>S<Key.backspace><Key.space><Key.shift>Spain
Screenshot: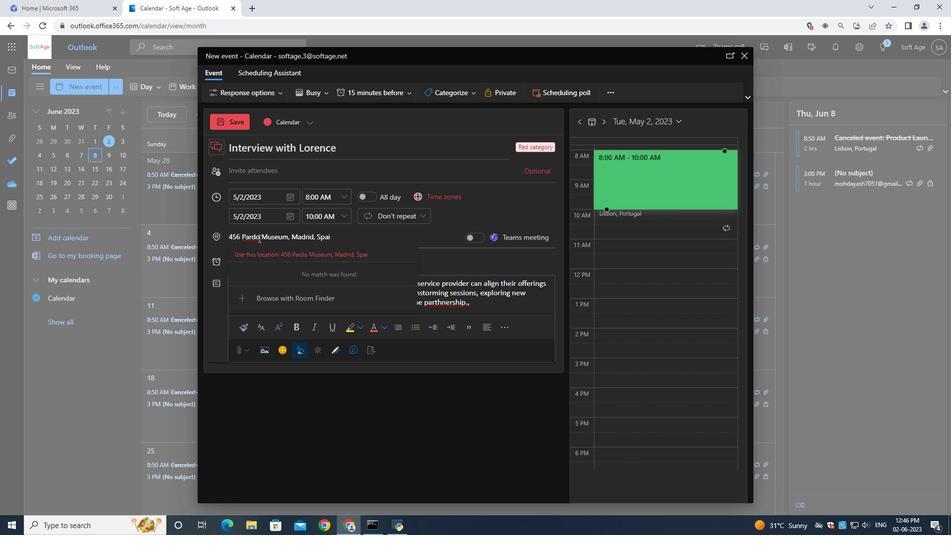 
Action: Mouse moved to (313, 173)
Screenshot: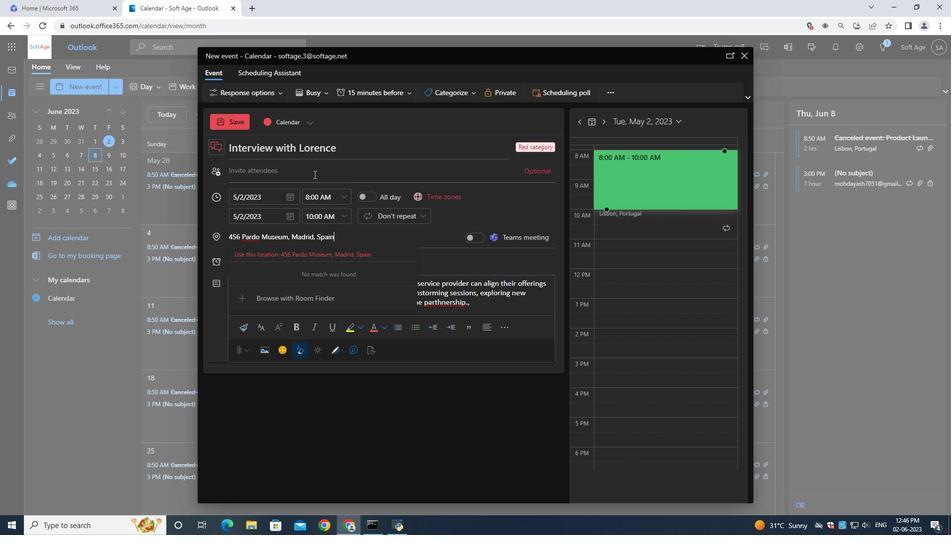
Action: Mouse pressed left at (313, 173)
Screenshot: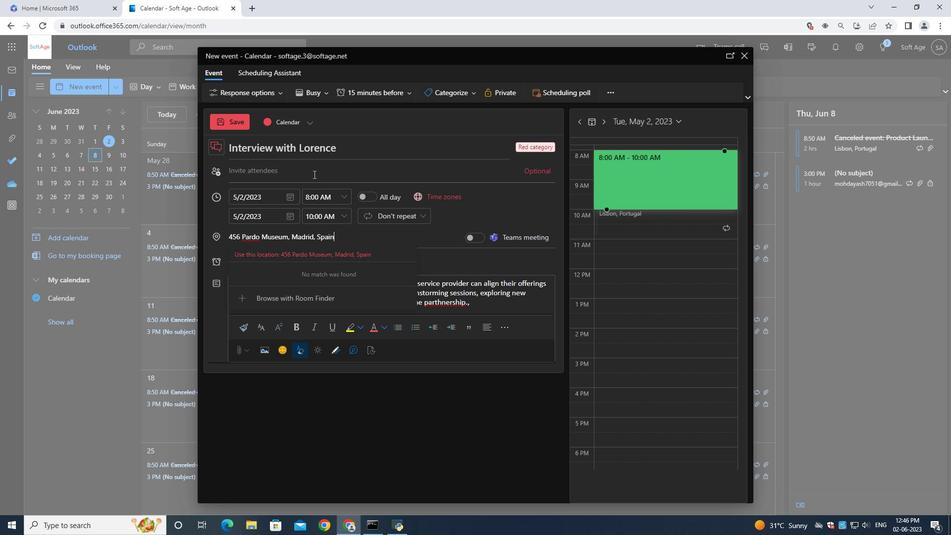 
Action: Mouse moved to (313, 173)
Screenshot: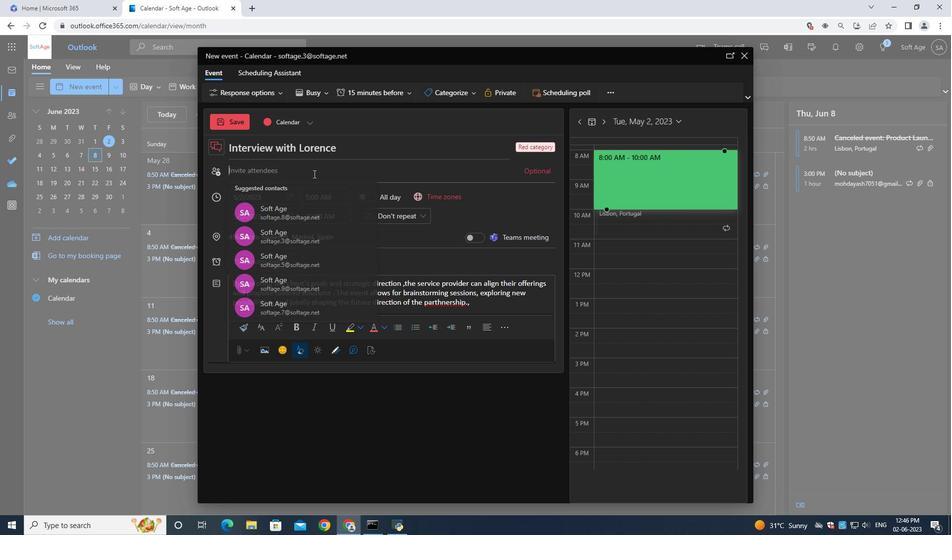 
Action: Key pressed <Key.shift>Softage.5<Key.shift>@softage.net
Screenshot: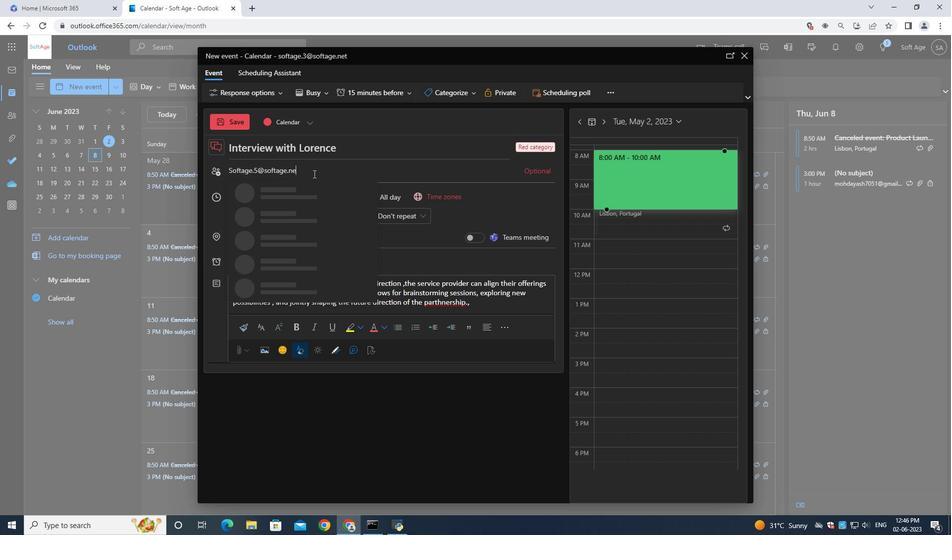 
Action: Mouse moved to (313, 192)
Screenshot: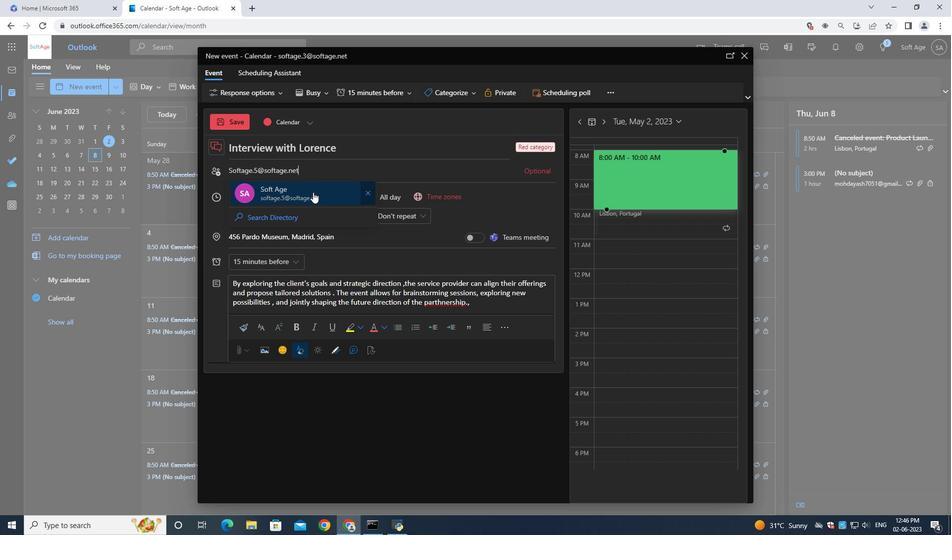 
Action: Mouse pressed left at (313, 192)
Screenshot: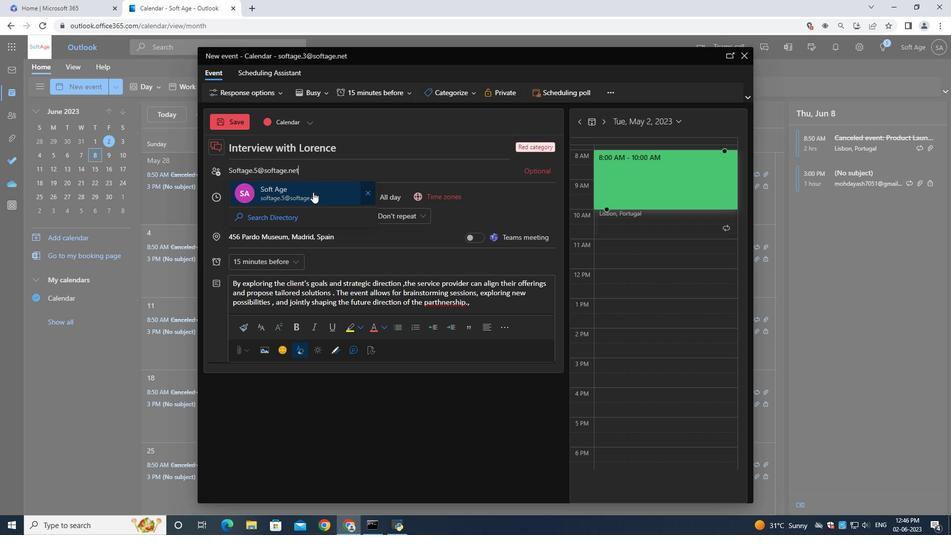 
Action: Mouse moved to (328, 179)
Screenshot: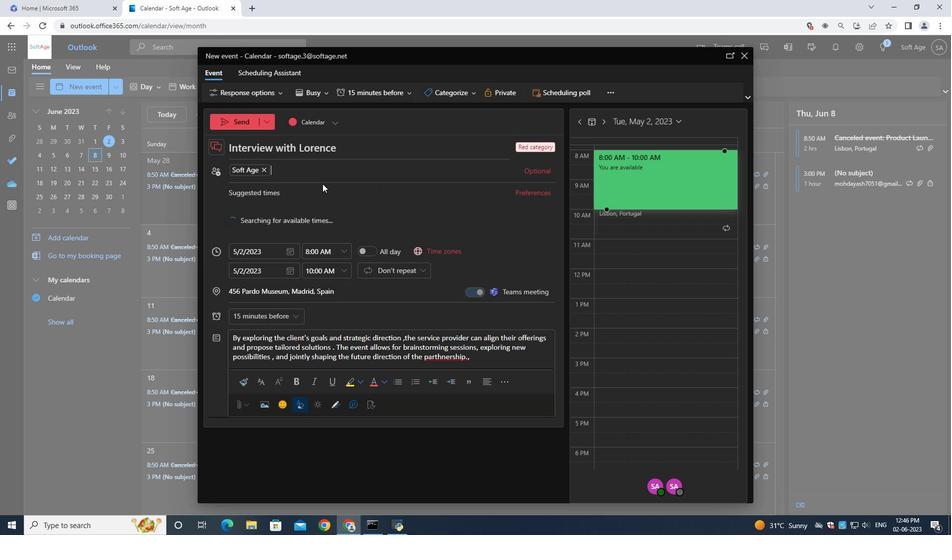 
Action: Key pressed softage.6<Key.shift>@softage.net
Screenshot: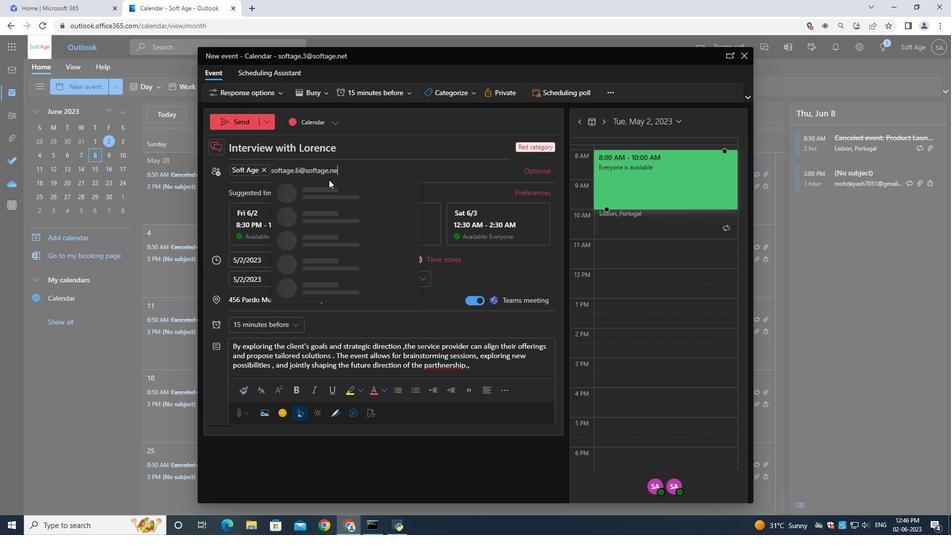 
Action: Mouse moved to (340, 195)
Screenshot: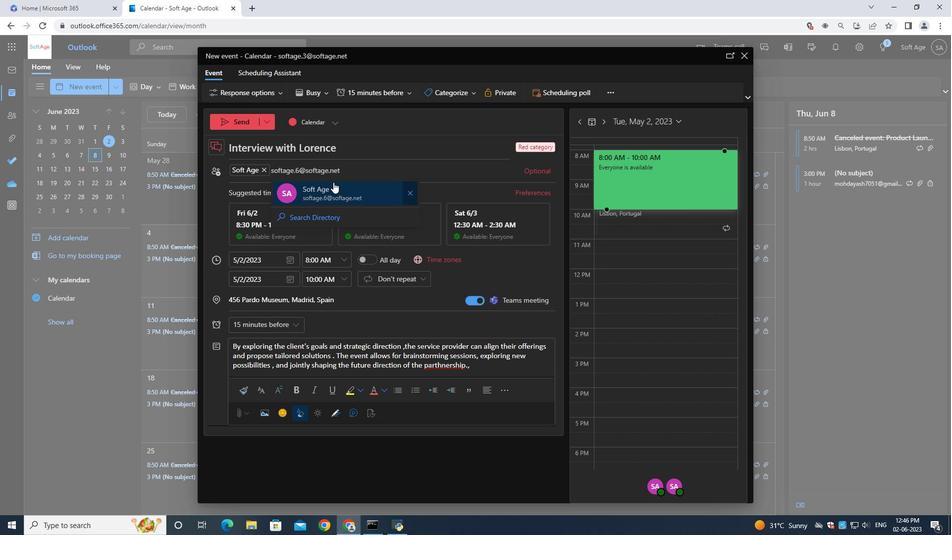 
Action: Mouse pressed left at (340, 195)
Screenshot: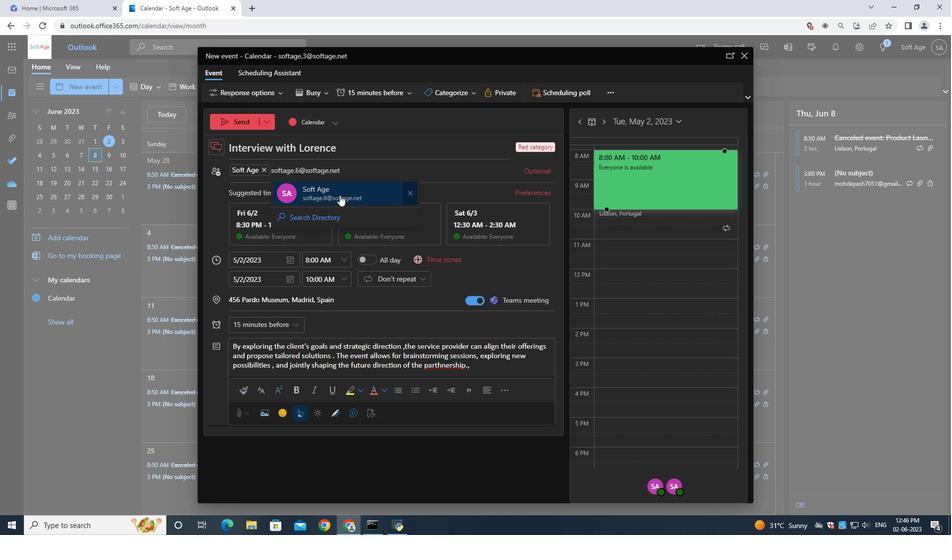 
Action: Mouse moved to (286, 323)
Screenshot: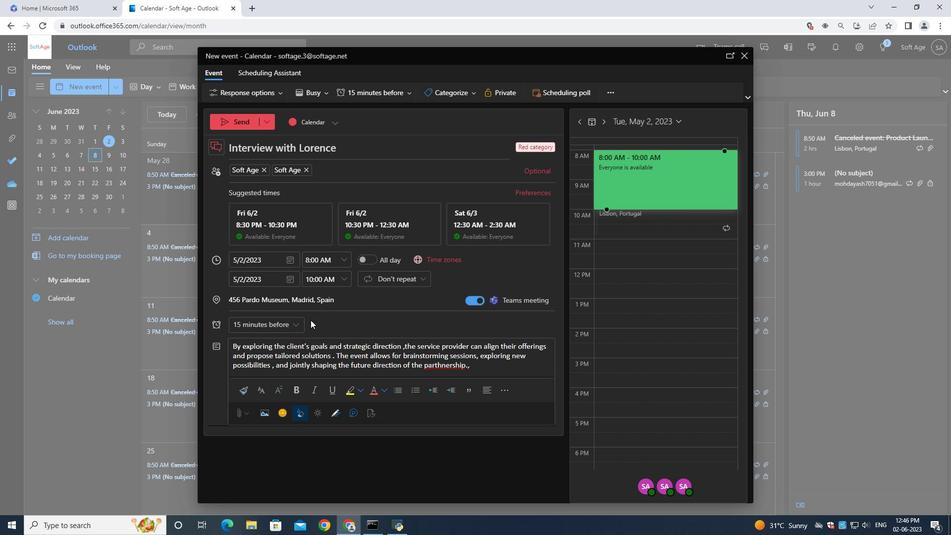 
Action: Mouse pressed left at (286, 323)
Screenshot: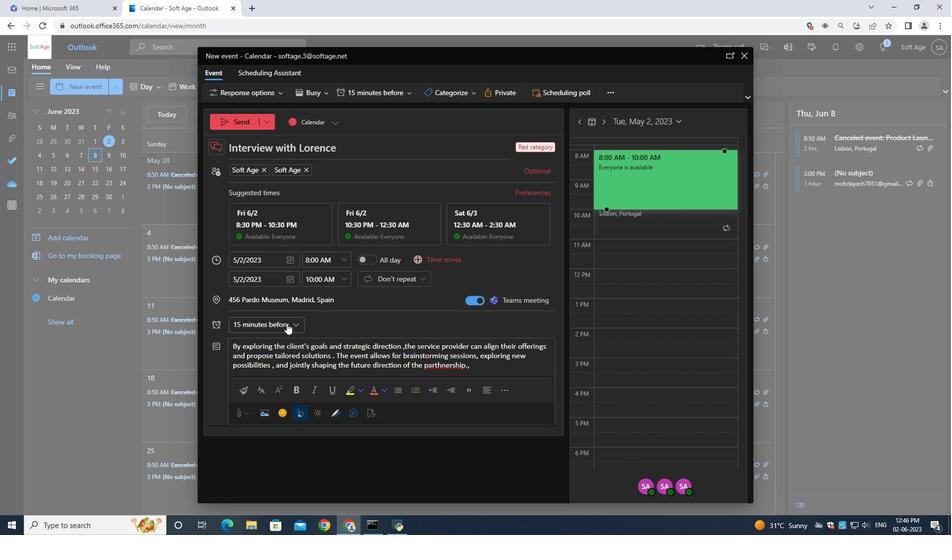 
Action: Mouse moved to (272, 240)
Screenshot: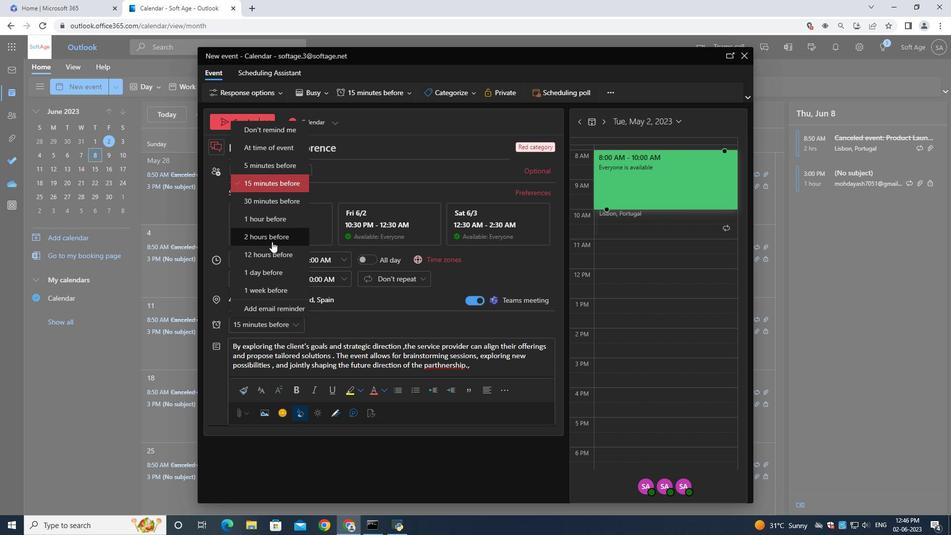 
Action: Mouse pressed left at (272, 240)
Screenshot: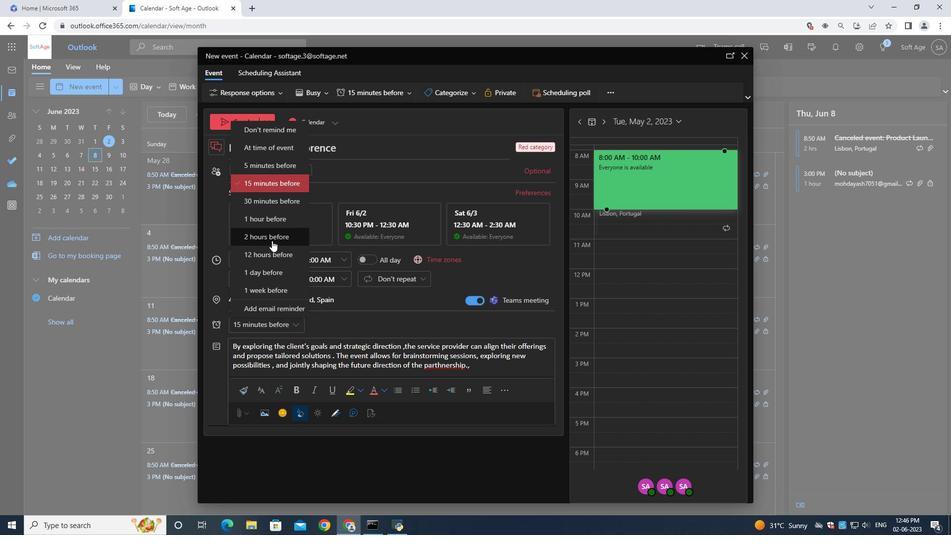
Action: Mouse moved to (239, 115)
Screenshot: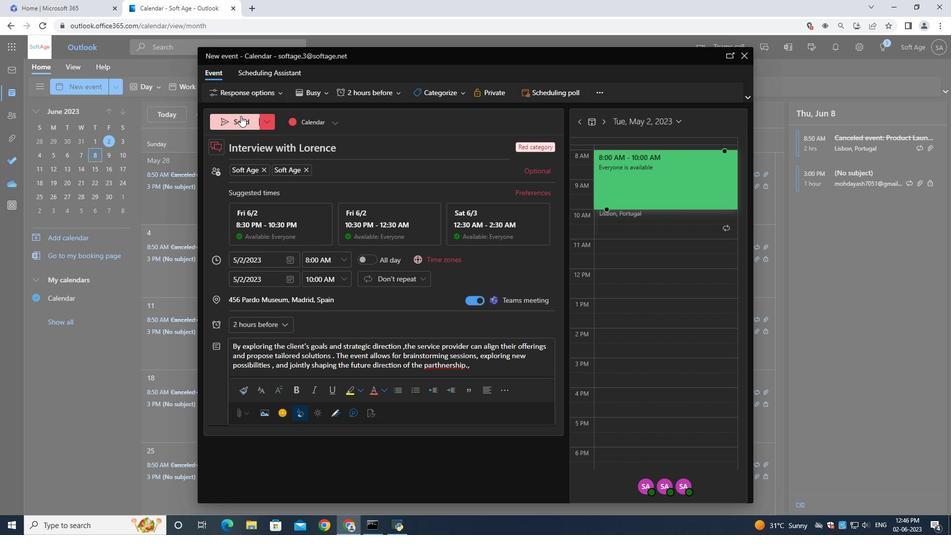 
Action: Mouse pressed left at (239, 115)
Screenshot: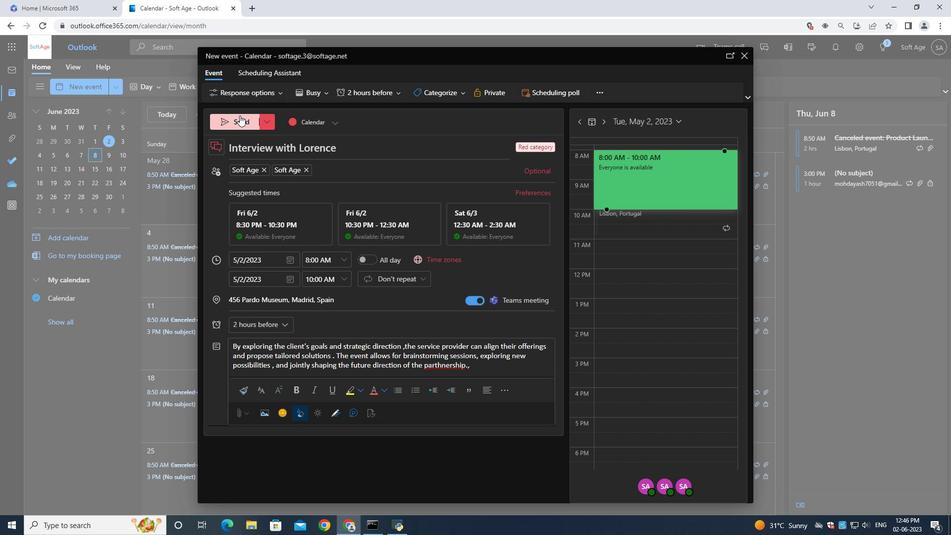 
Action: Mouse moved to (438, 189)
Screenshot: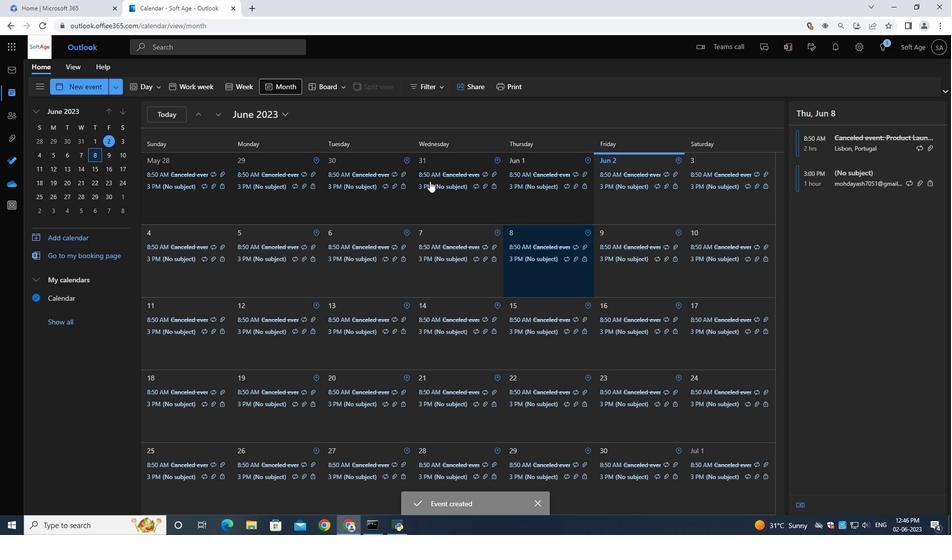 
